 Task: Add the message notification component in the site builder.
Action: Mouse moved to (1180, 90)
Screenshot: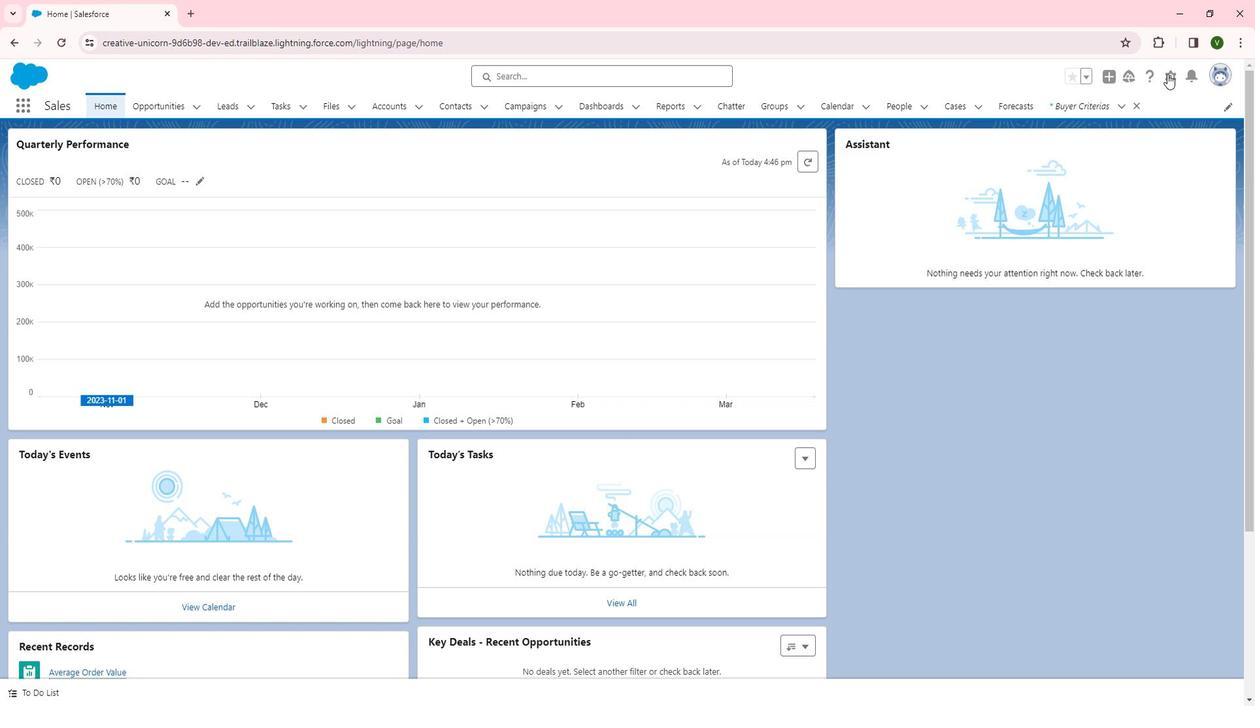 
Action: Mouse pressed left at (1180, 90)
Screenshot: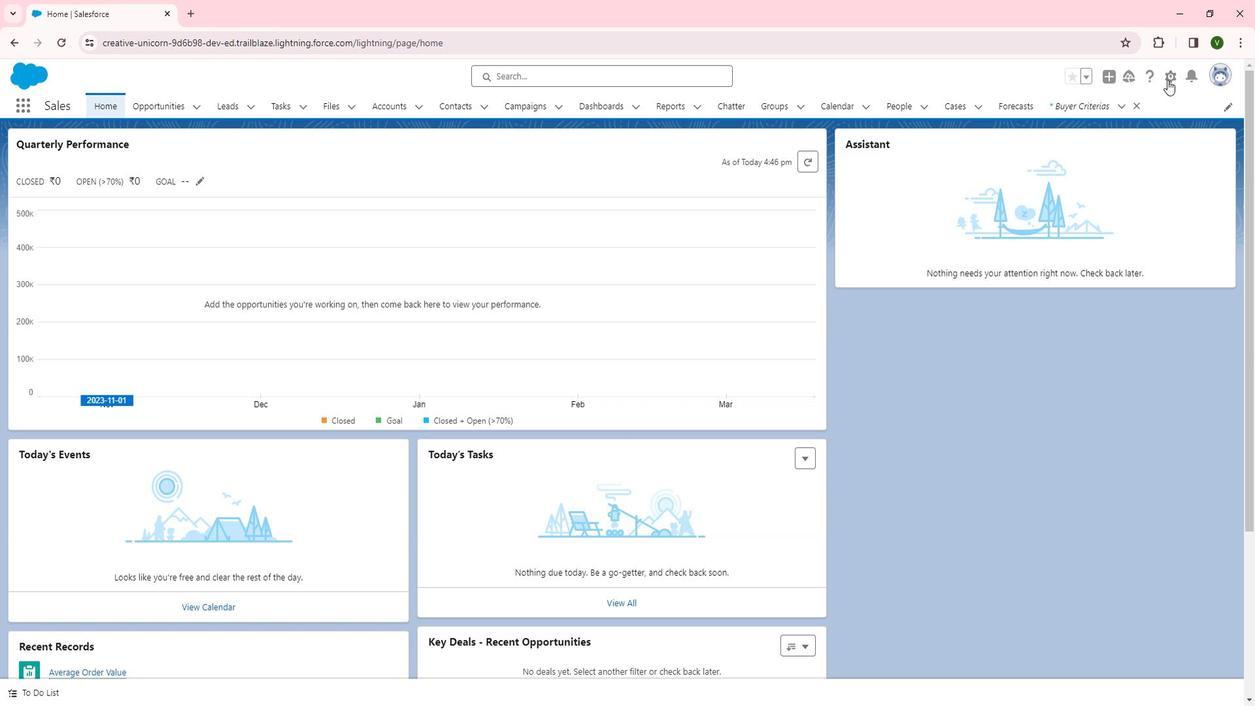 
Action: Mouse moved to (1136, 128)
Screenshot: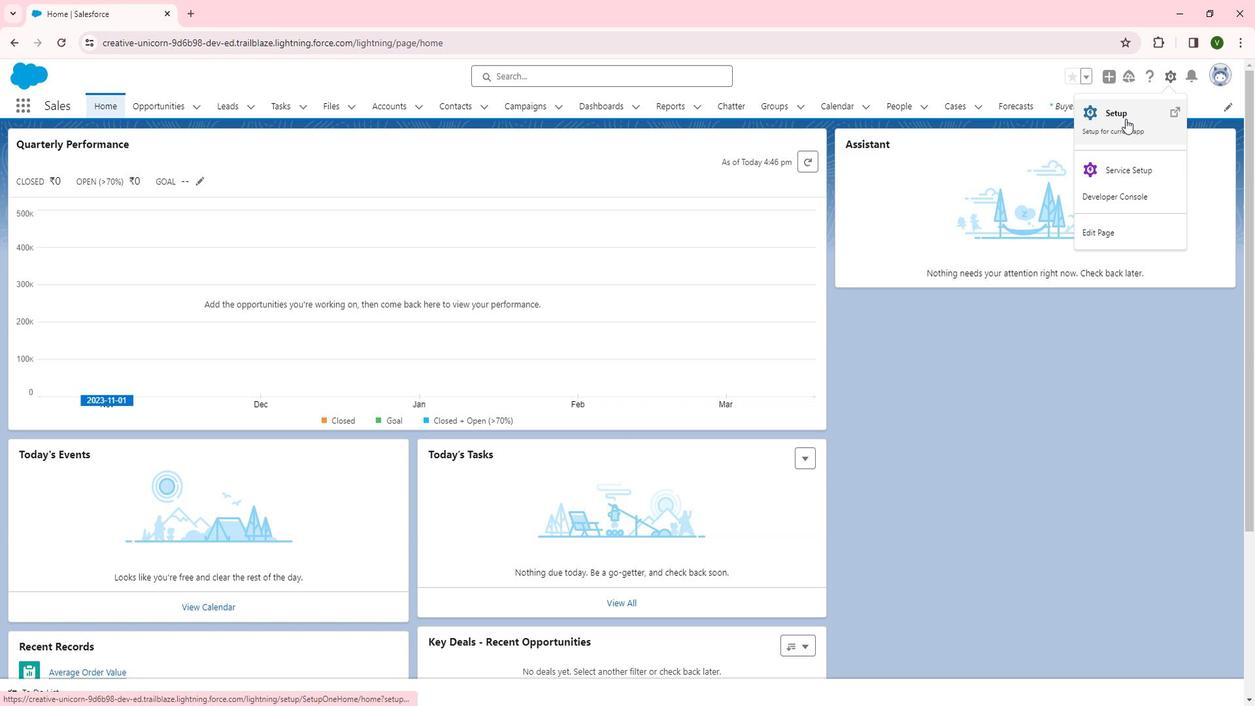 
Action: Mouse pressed left at (1136, 128)
Screenshot: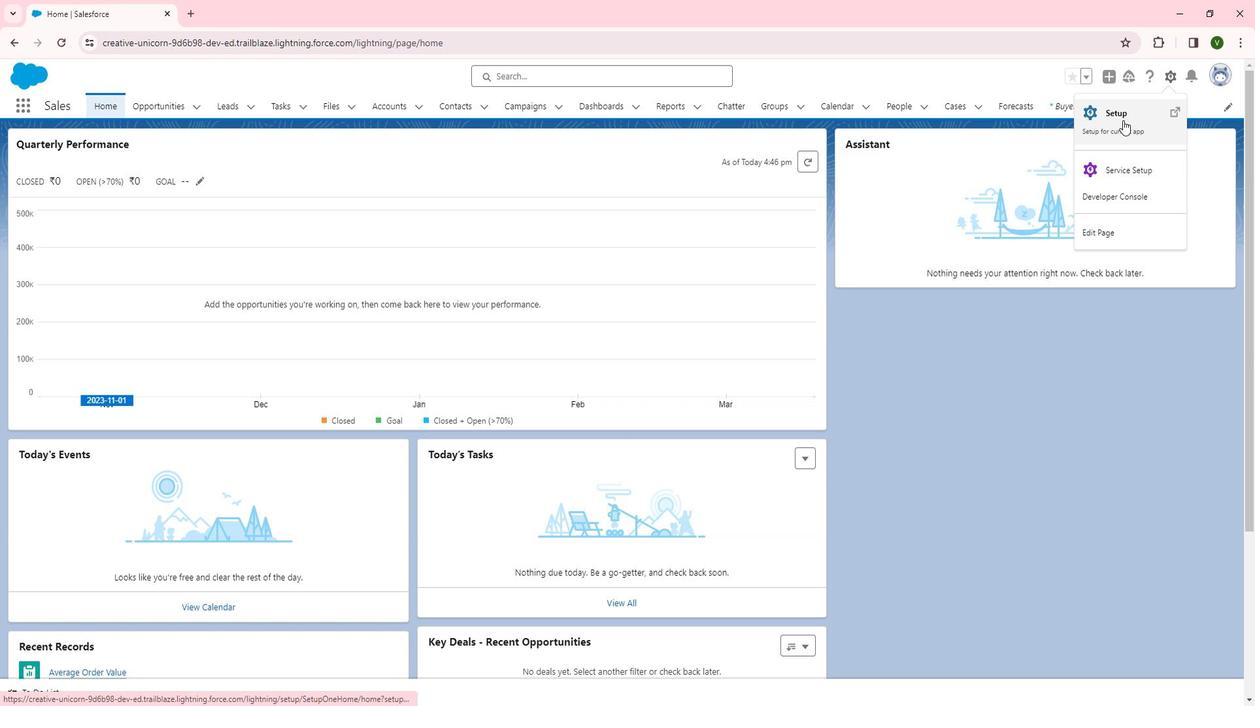 
Action: Mouse moved to (77, 485)
Screenshot: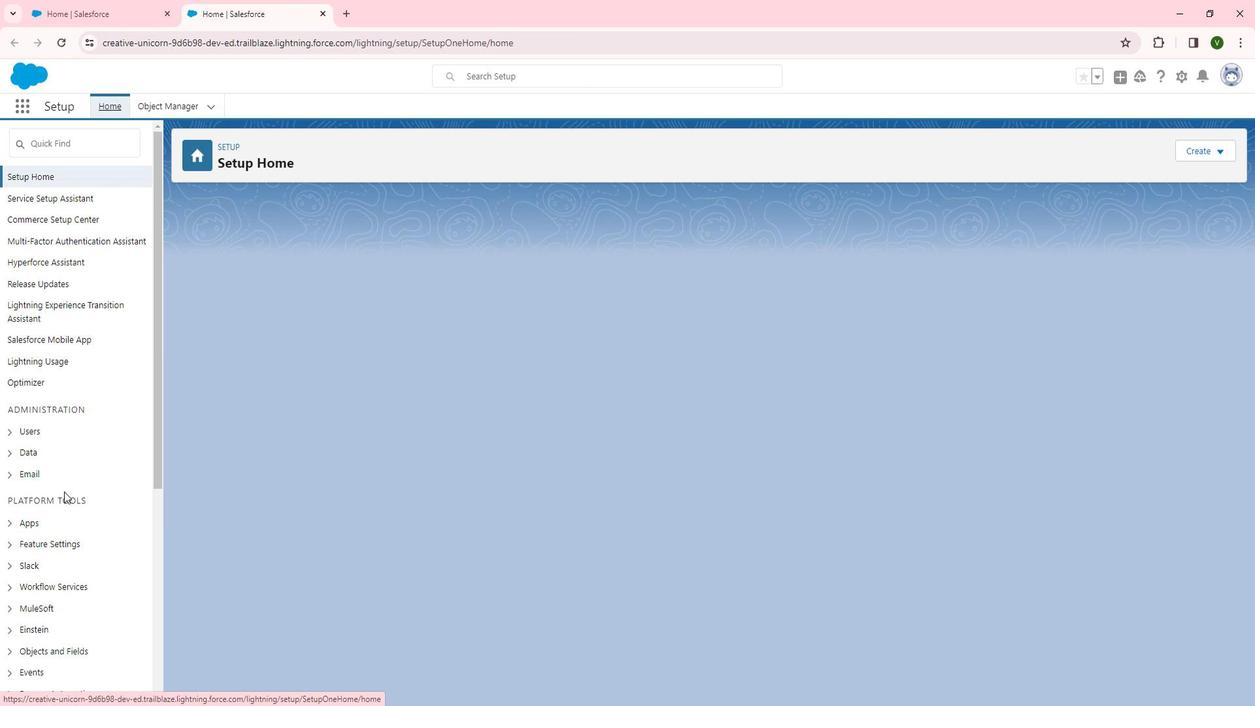 
Action: Mouse scrolled (77, 485) with delta (0, 0)
Screenshot: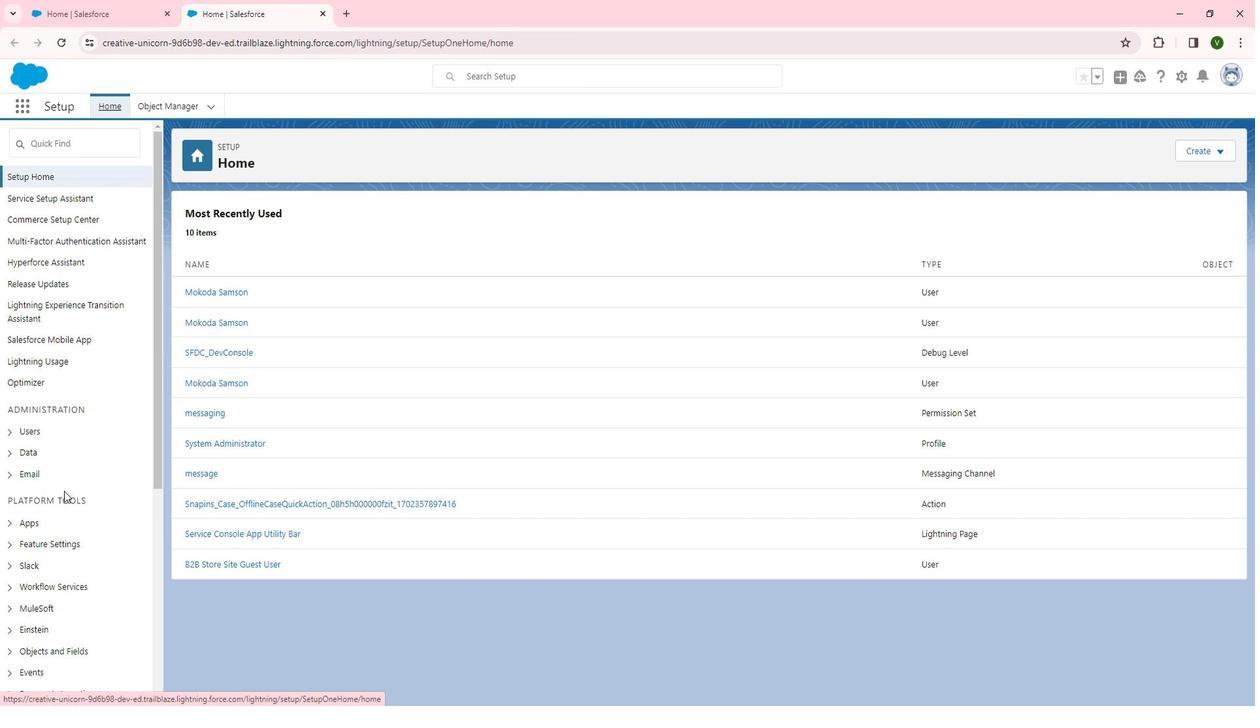
Action: Mouse moved to (71, 470)
Screenshot: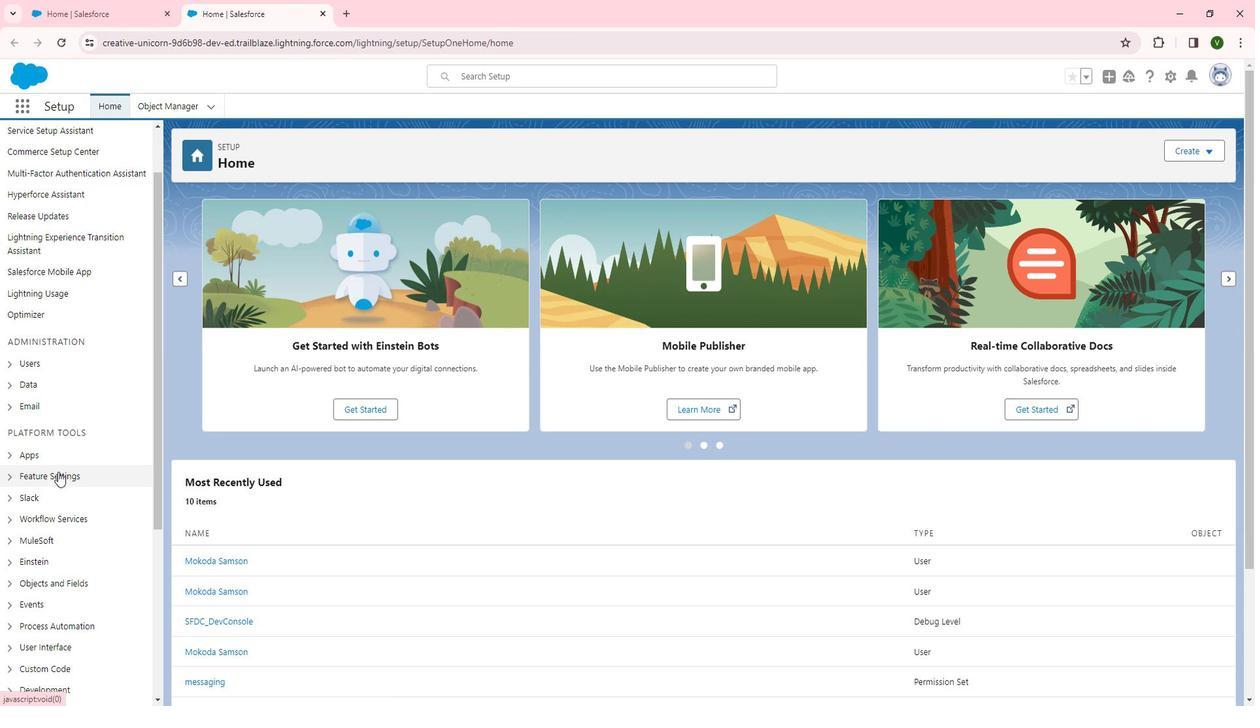 
Action: Mouse pressed left at (71, 470)
Screenshot: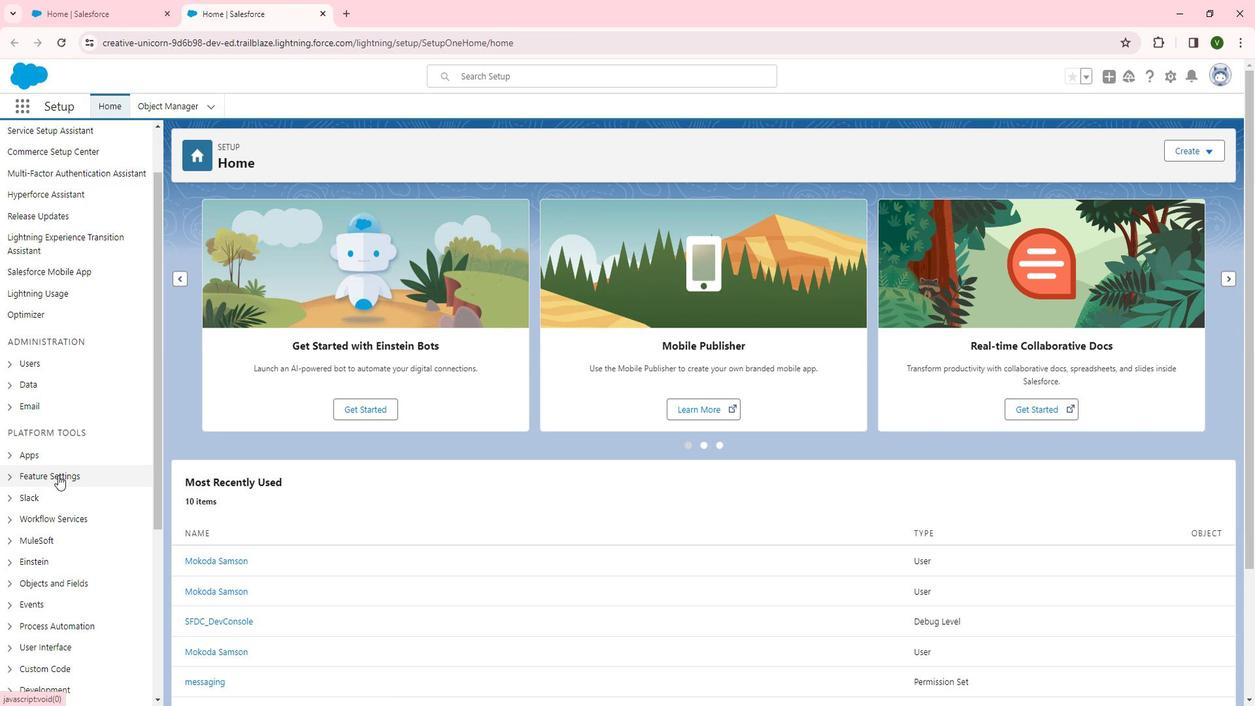 
Action: Mouse scrolled (71, 470) with delta (0, 0)
Screenshot: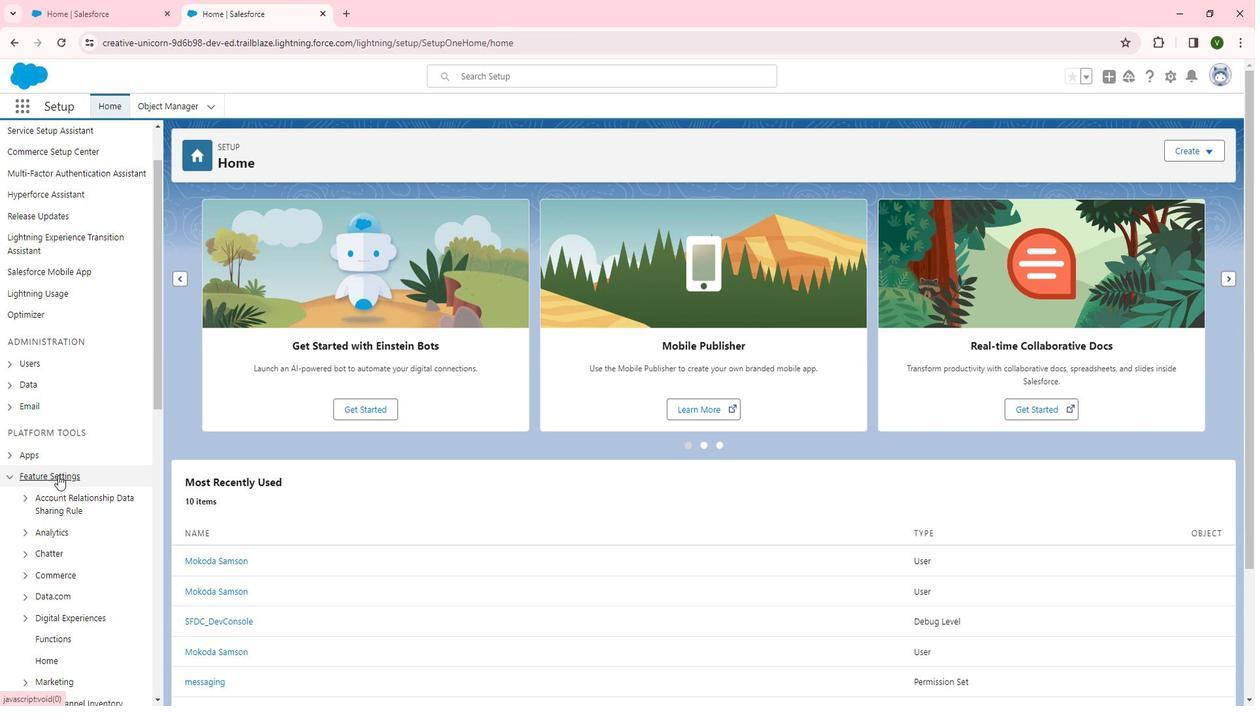 
Action: Mouse moved to (71, 470)
Screenshot: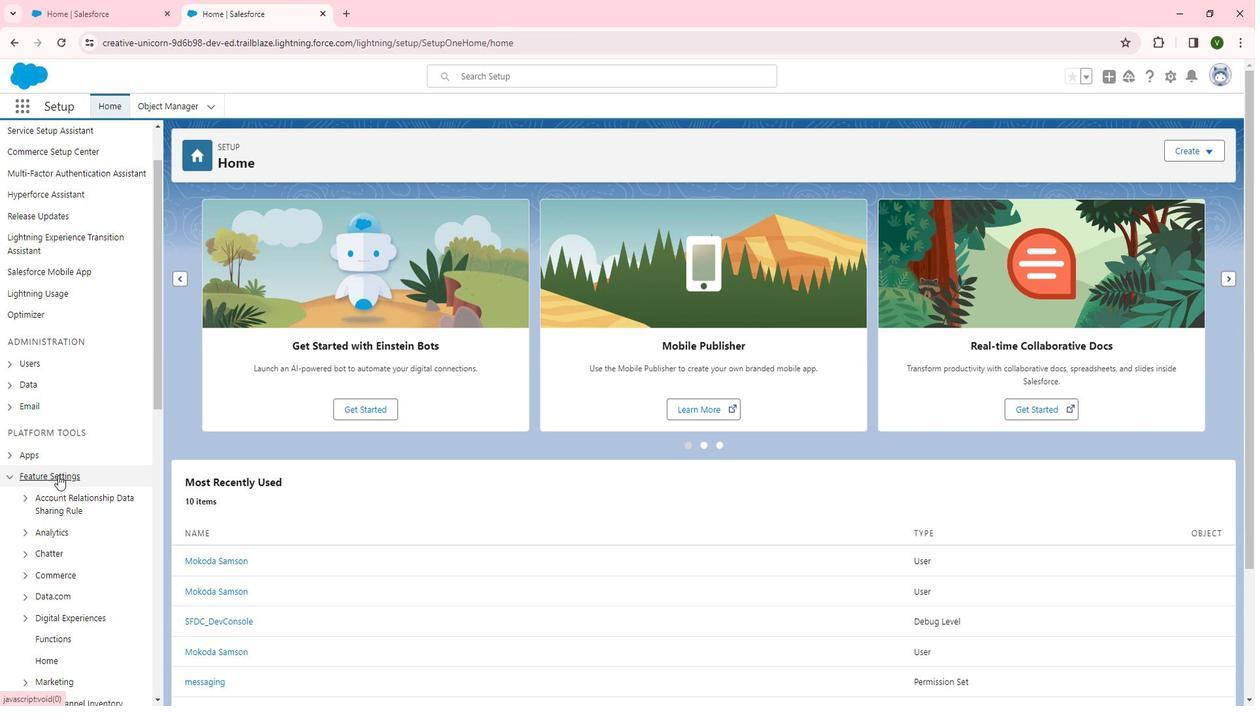 
Action: Mouse scrolled (71, 470) with delta (0, 0)
Screenshot: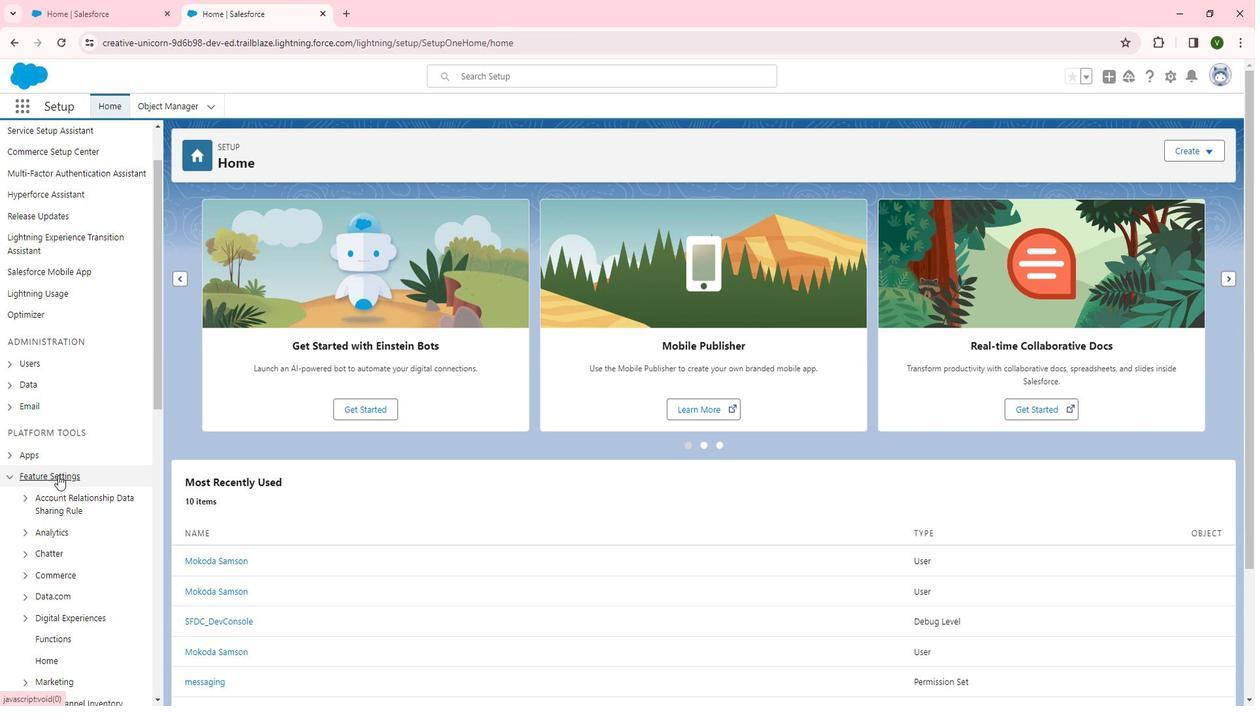 
Action: Mouse moved to (71, 470)
Screenshot: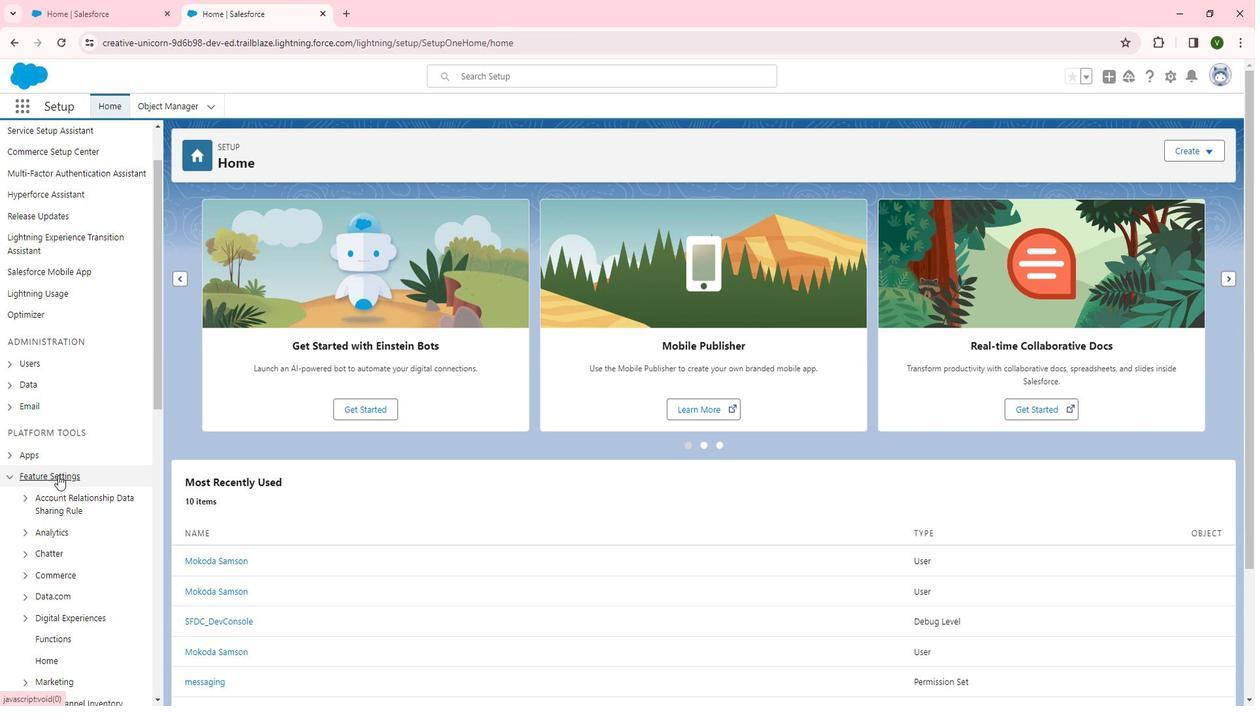 
Action: Mouse scrolled (71, 470) with delta (0, 0)
Screenshot: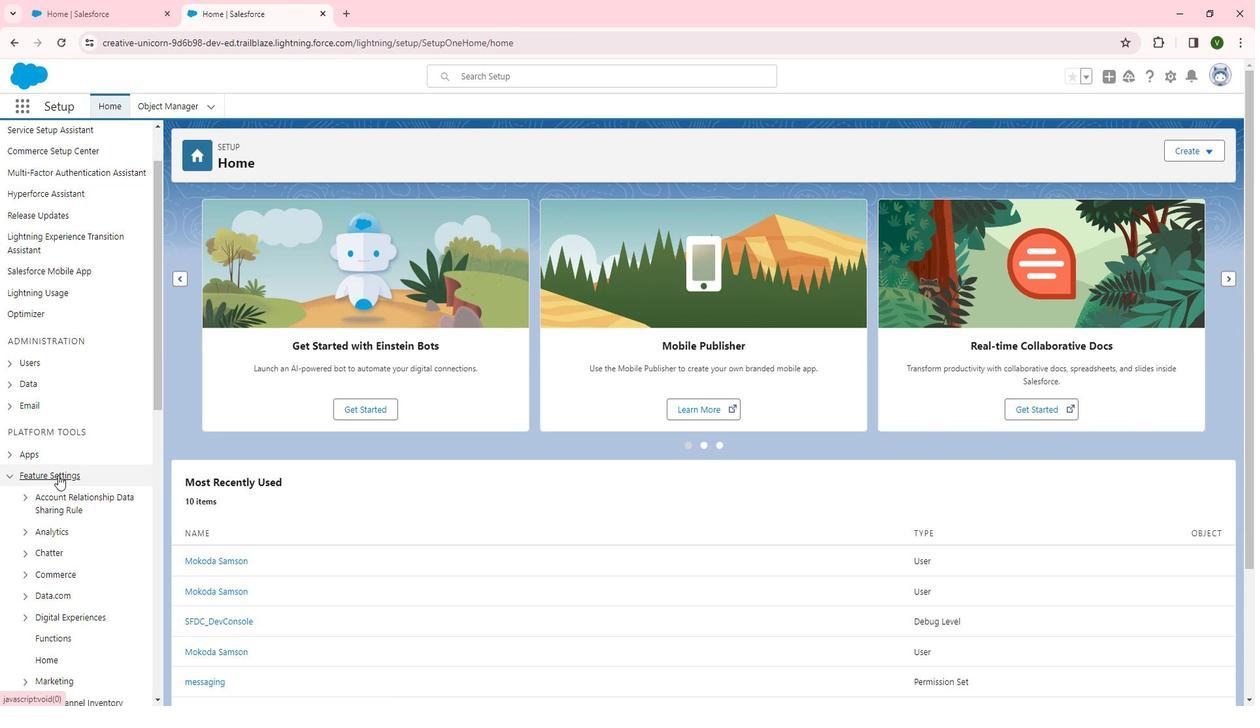 
Action: Mouse moved to (104, 407)
Screenshot: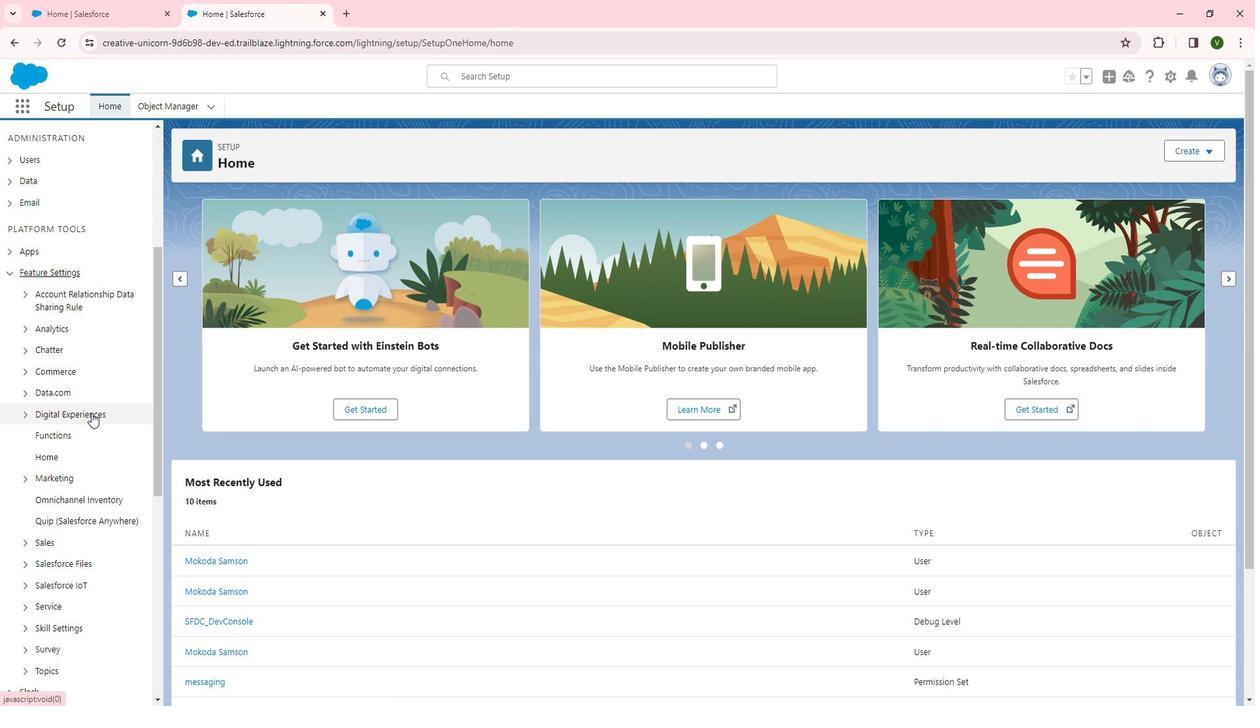 
Action: Mouse pressed left at (104, 407)
Screenshot: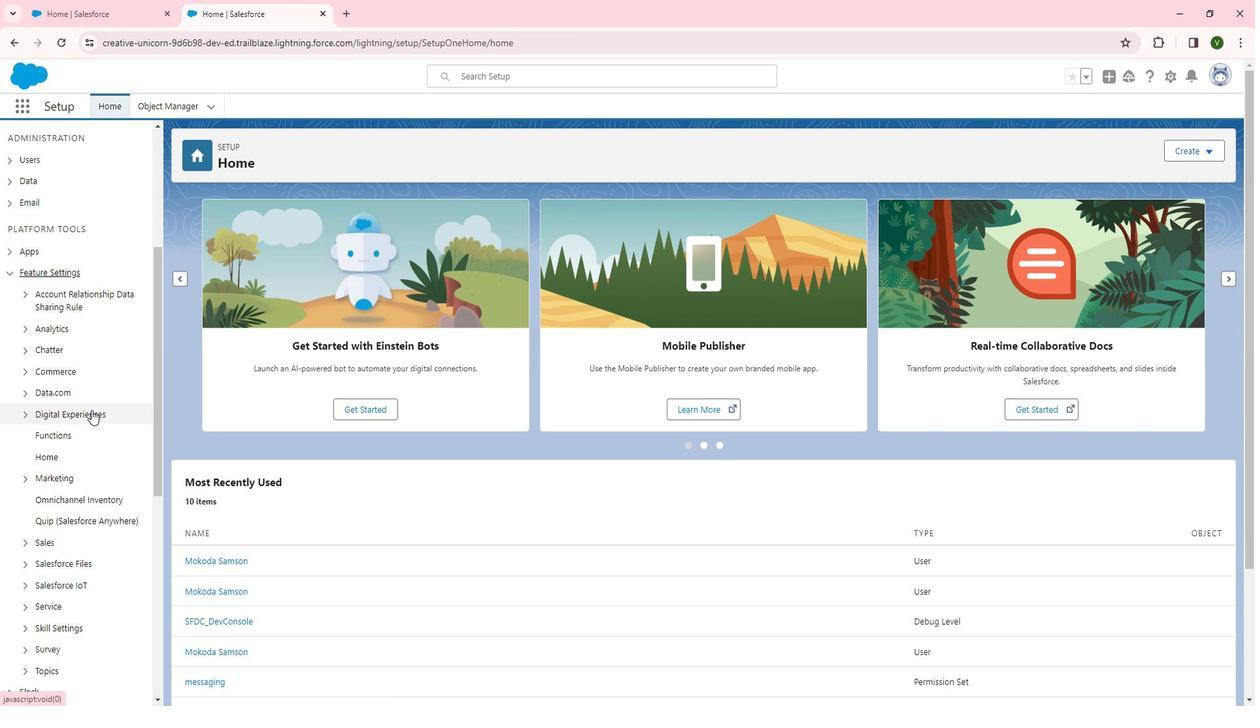 
Action: Mouse scrolled (104, 407) with delta (0, 0)
Screenshot: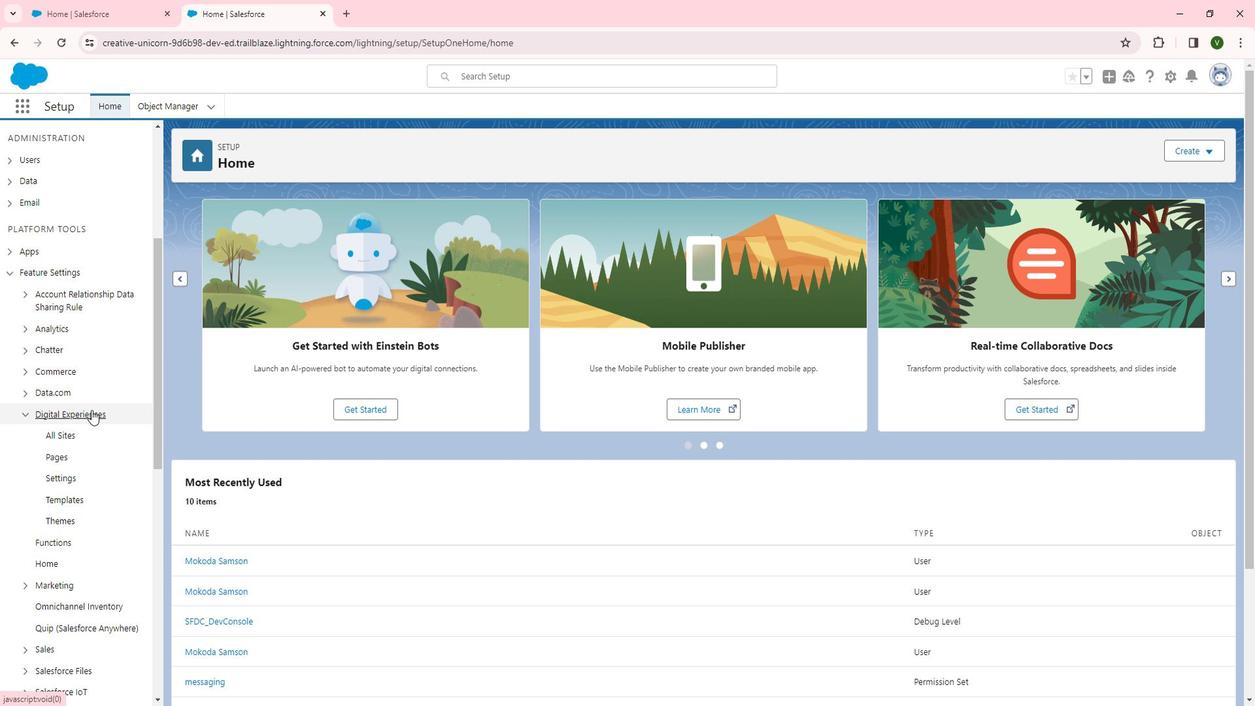 
Action: Mouse moved to (84, 370)
Screenshot: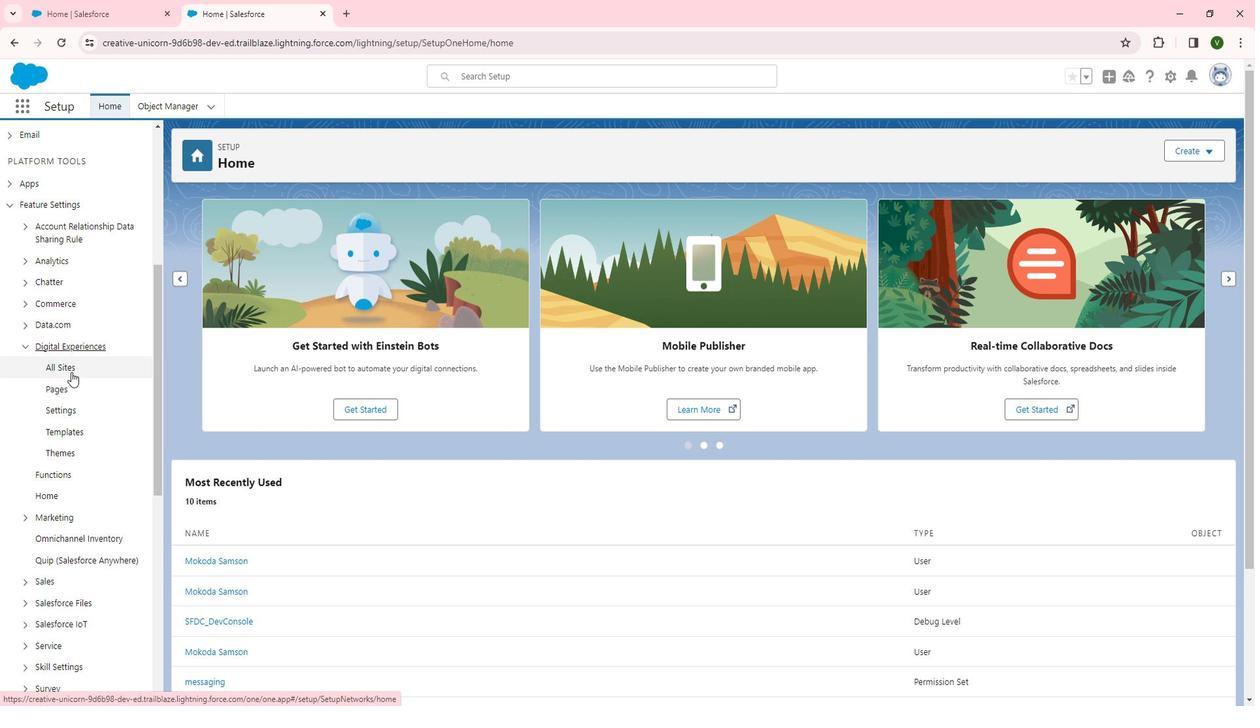 
Action: Mouse pressed left at (84, 370)
Screenshot: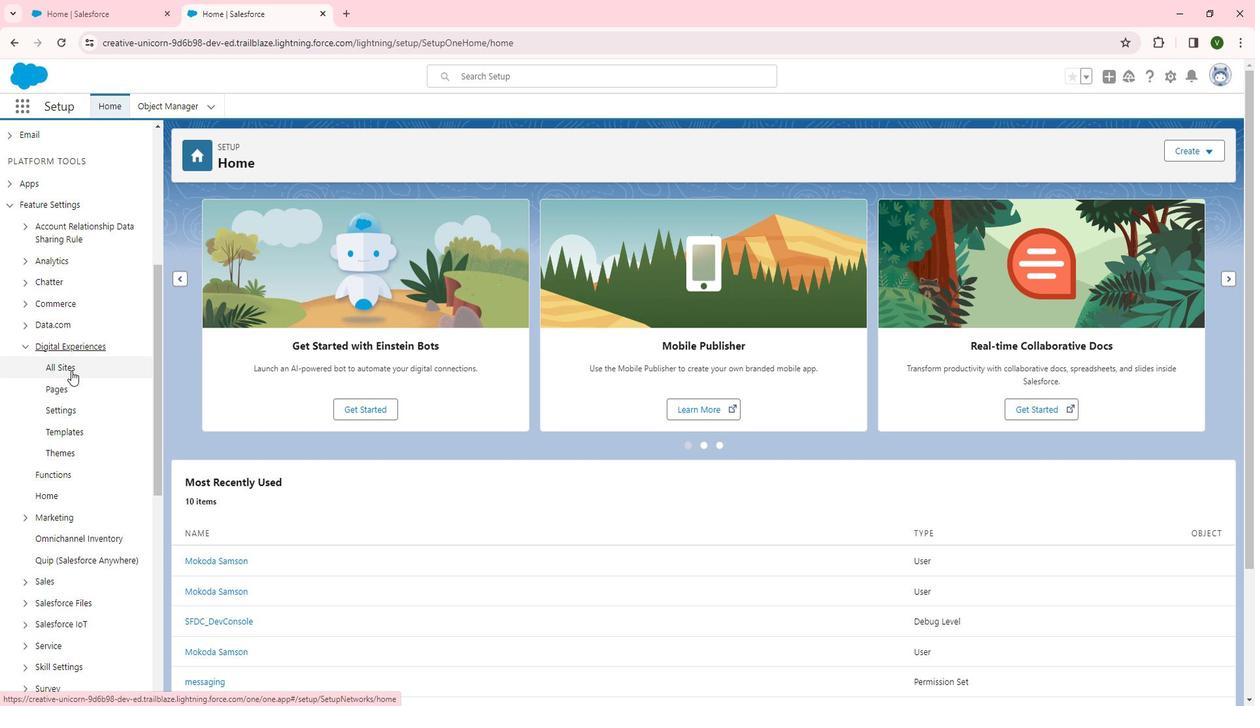 
Action: Mouse moved to (213, 390)
Screenshot: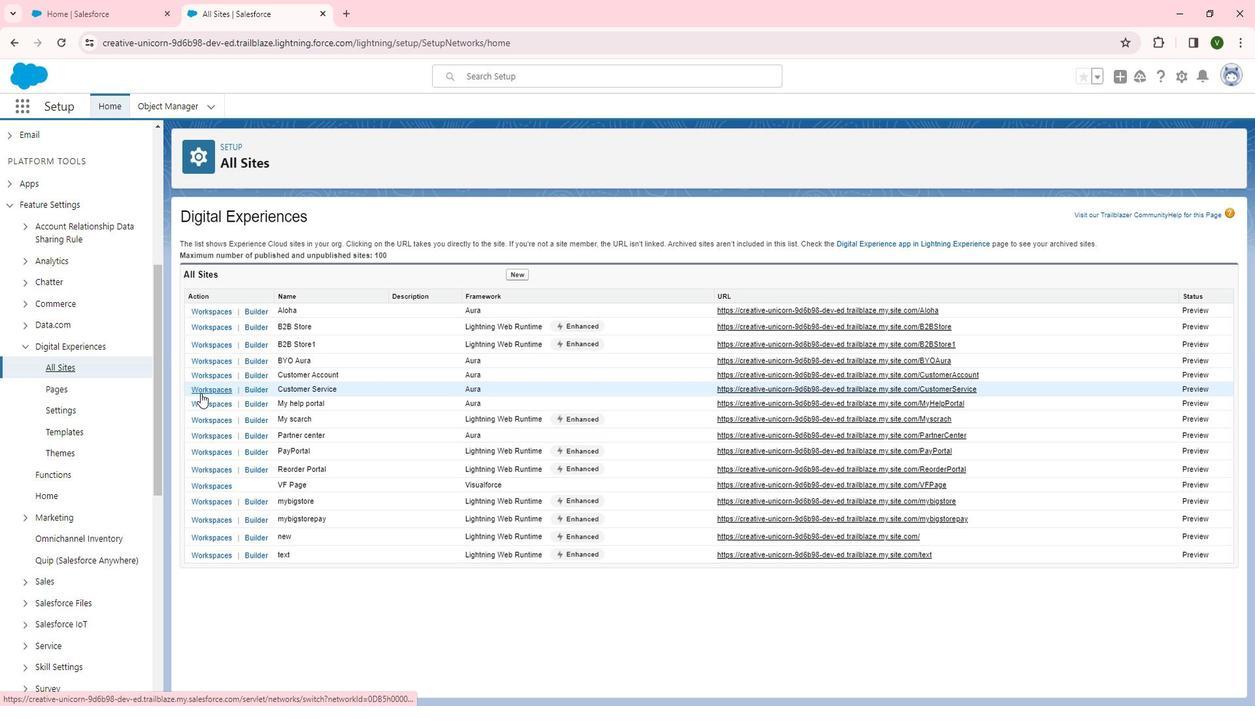 
Action: Mouse pressed left at (213, 390)
Screenshot: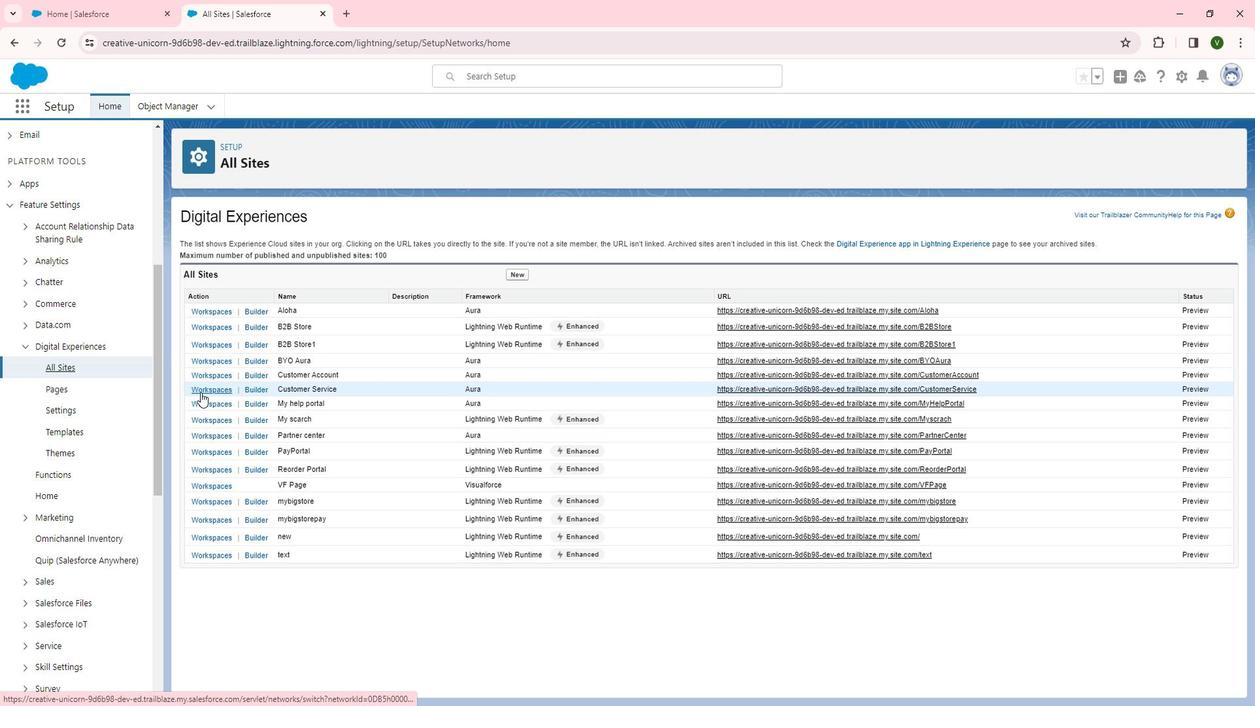 
Action: Mouse moved to (211, 309)
Screenshot: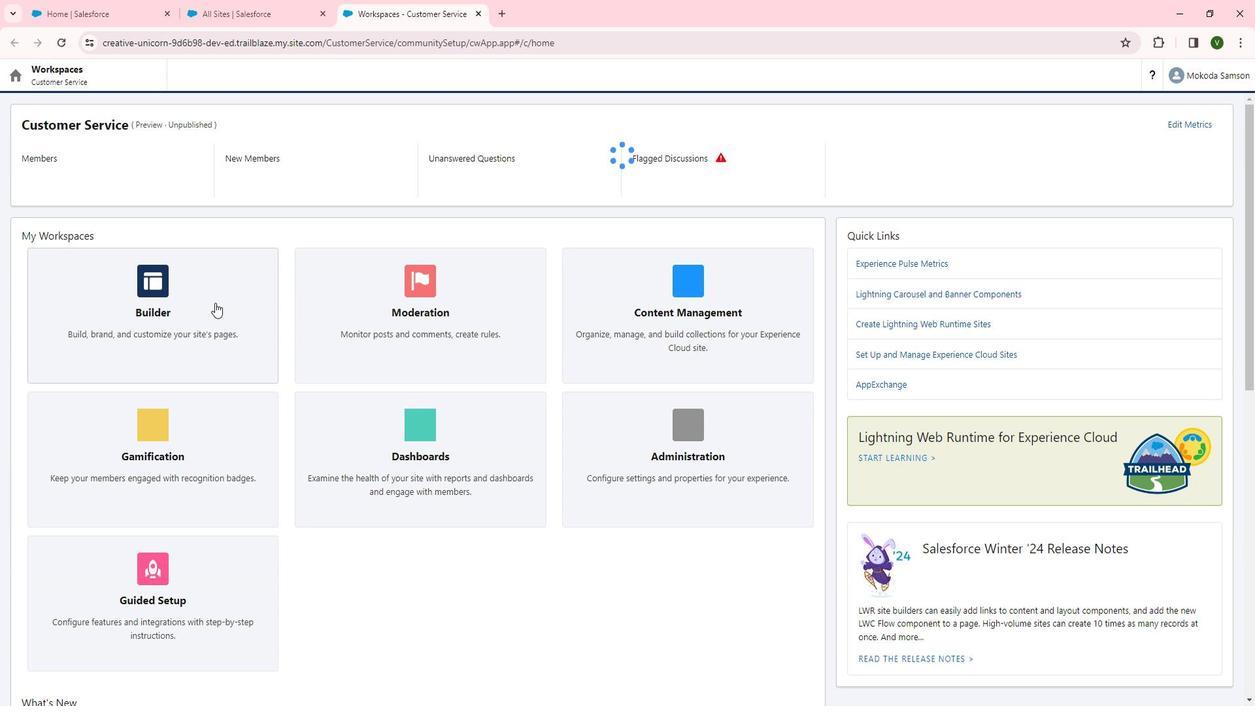 
Action: Mouse pressed left at (211, 309)
Screenshot: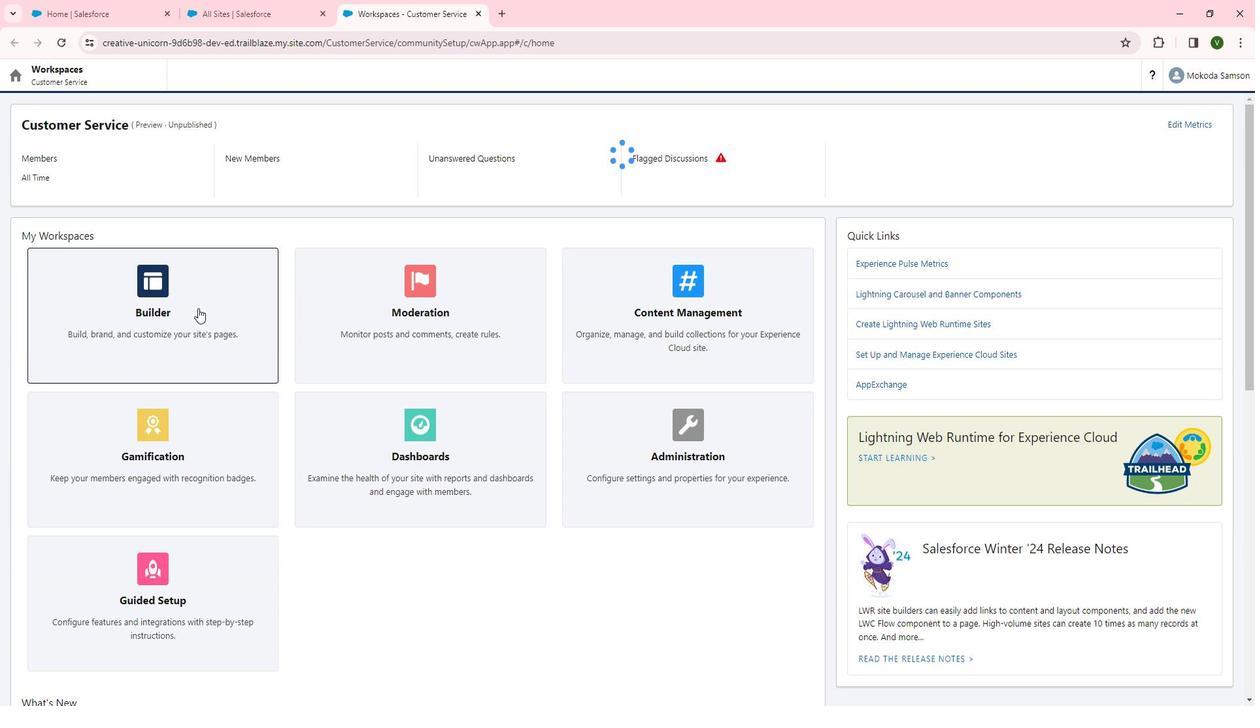 
Action: Mouse moved to (28, 126)
Screenshot: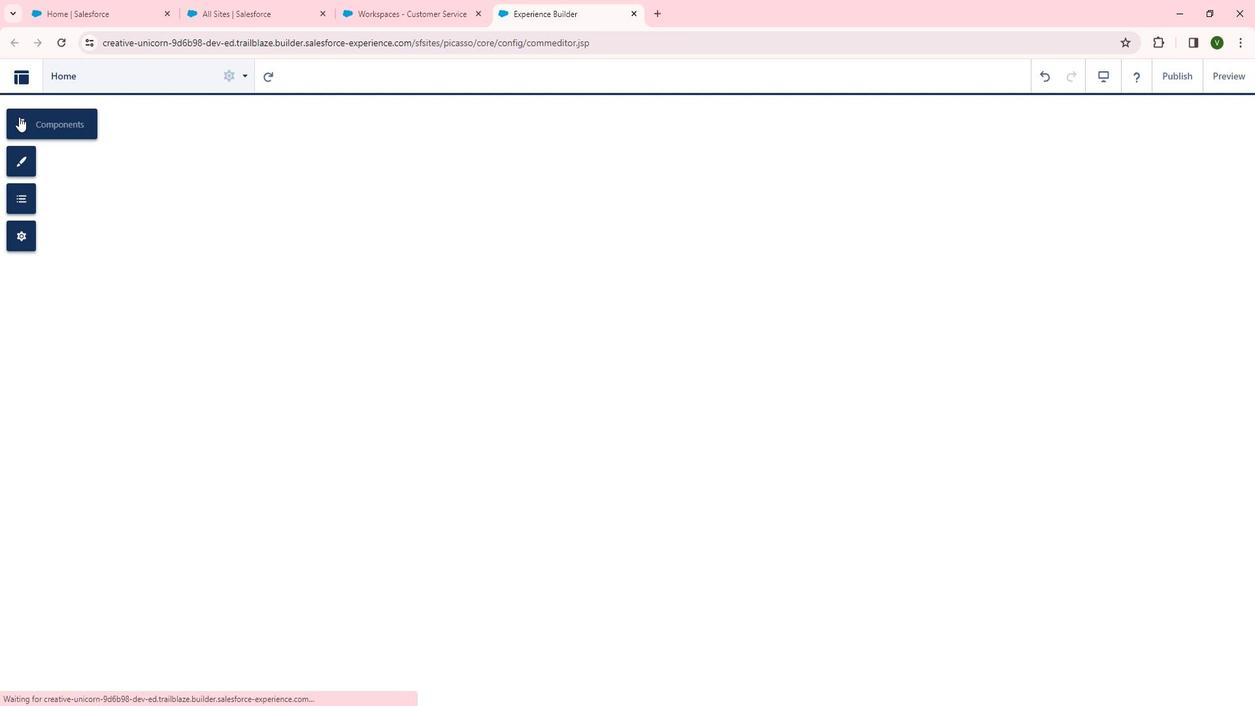 
Action: Mouse pressed left at (28, 126)
Screenshot: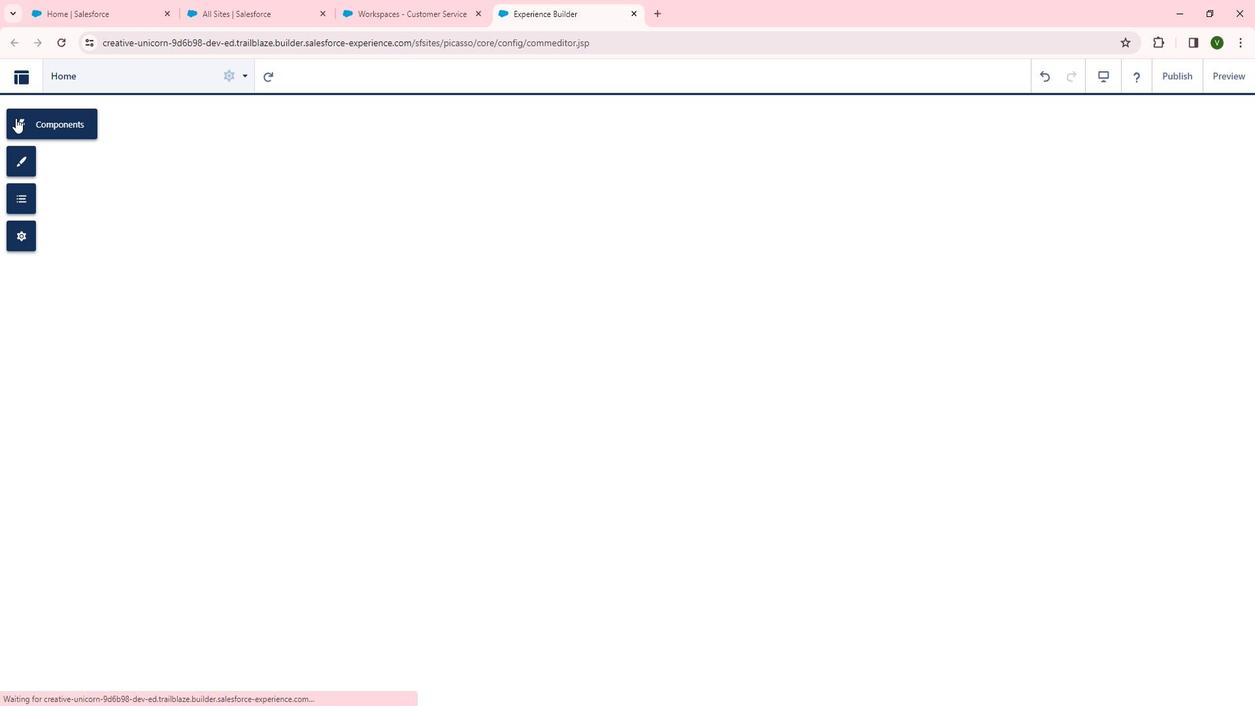 
Action: Mouse moved to (358, 398)
Screenshot: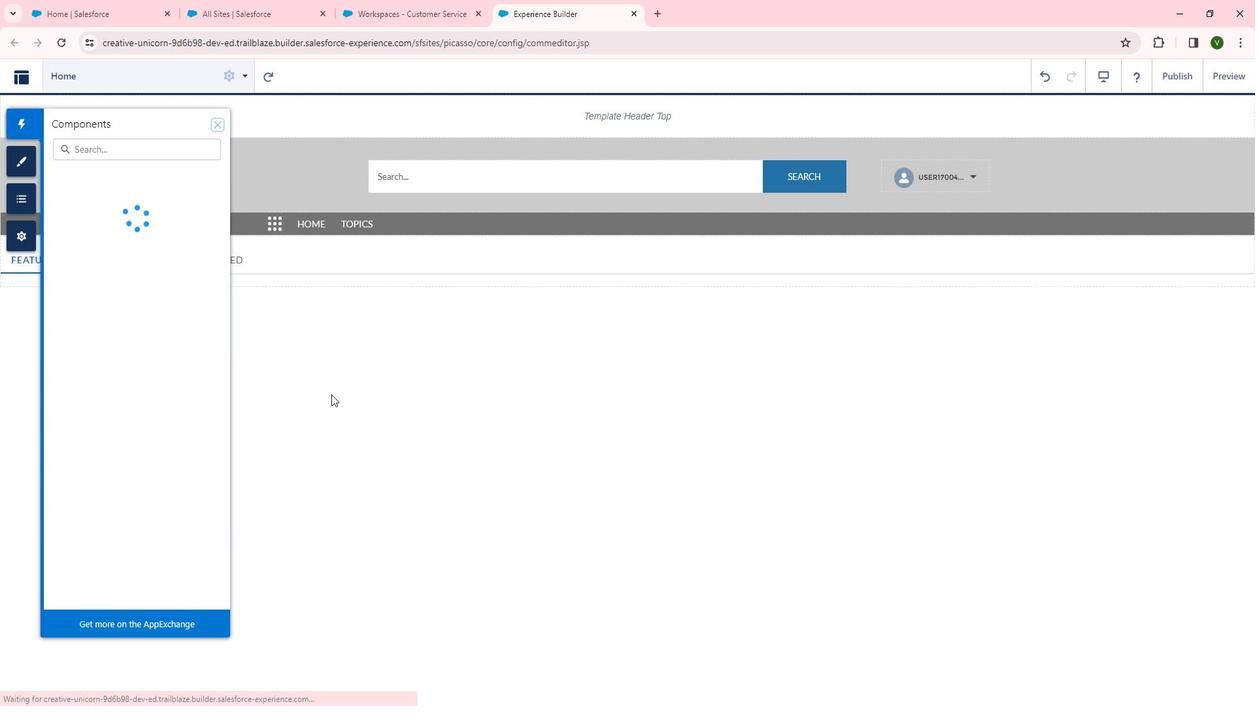 
Action: Mouse scrolled (358, 398) with delta (0, 0)
Screenshot: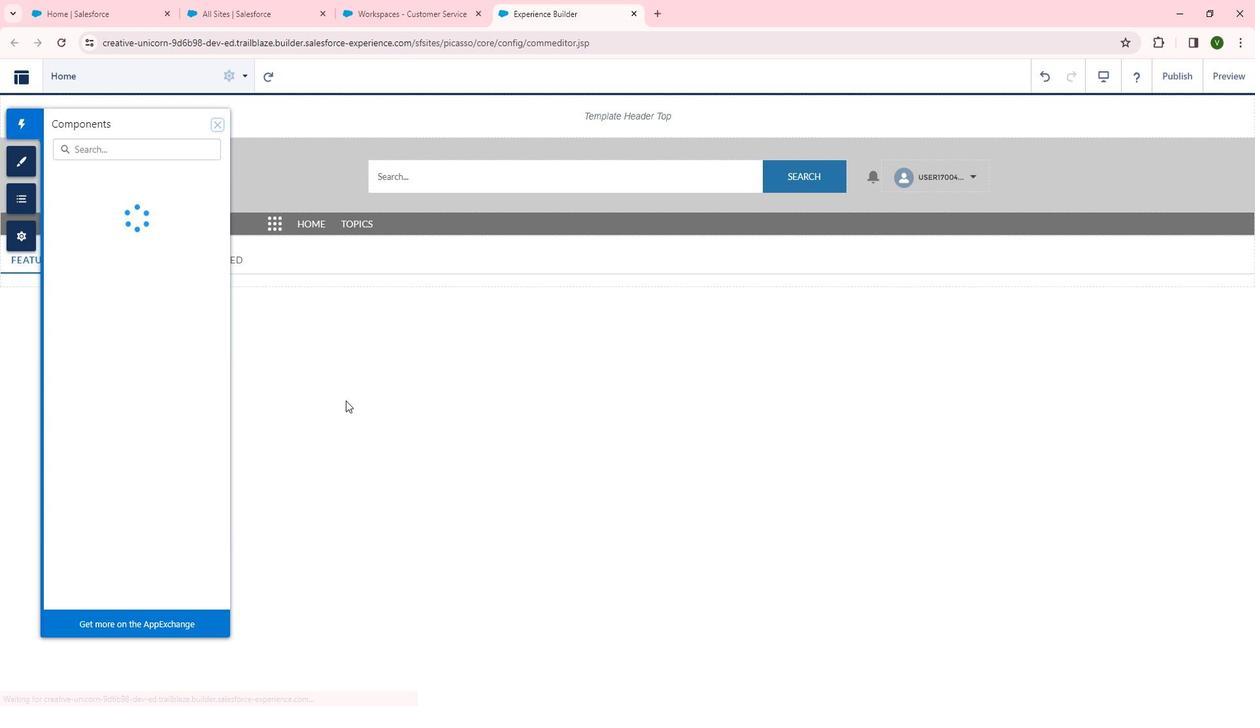 
Action: Mouse scrolled (358, 398) with delta (0, 0)
Screenshot: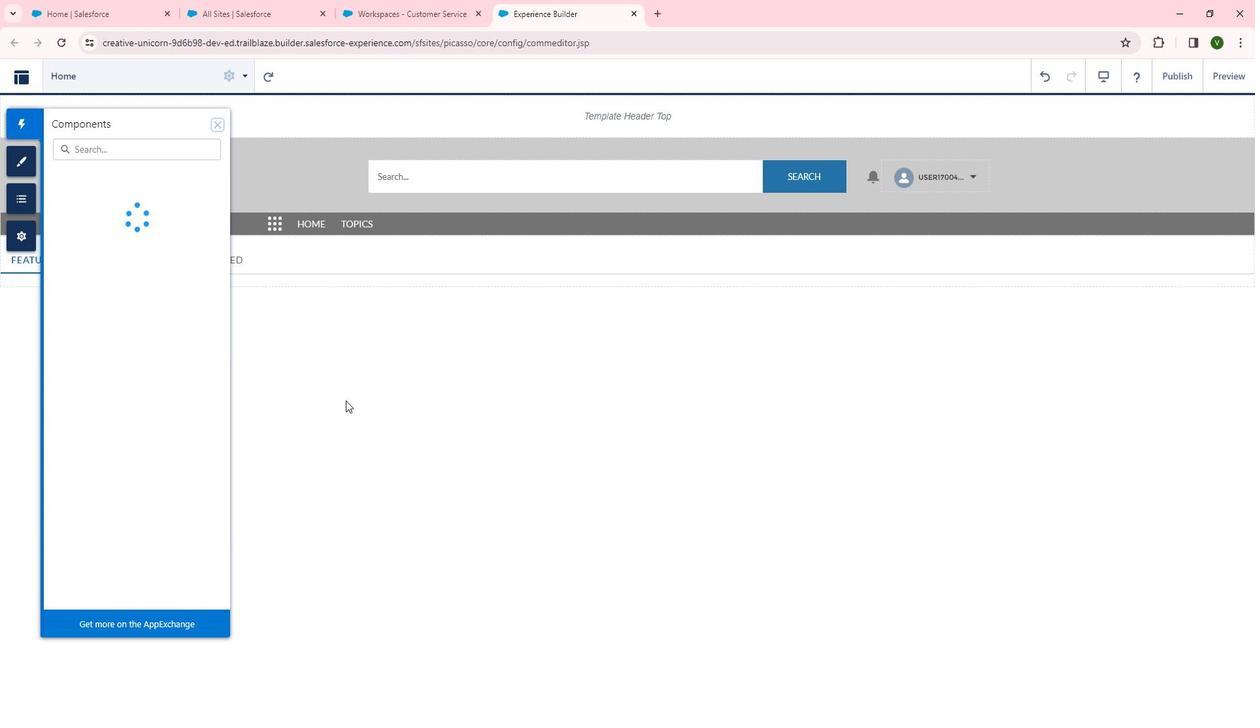 
Action: Mouse scrolled (358, 398) with delta (0, 0)
Screenshot: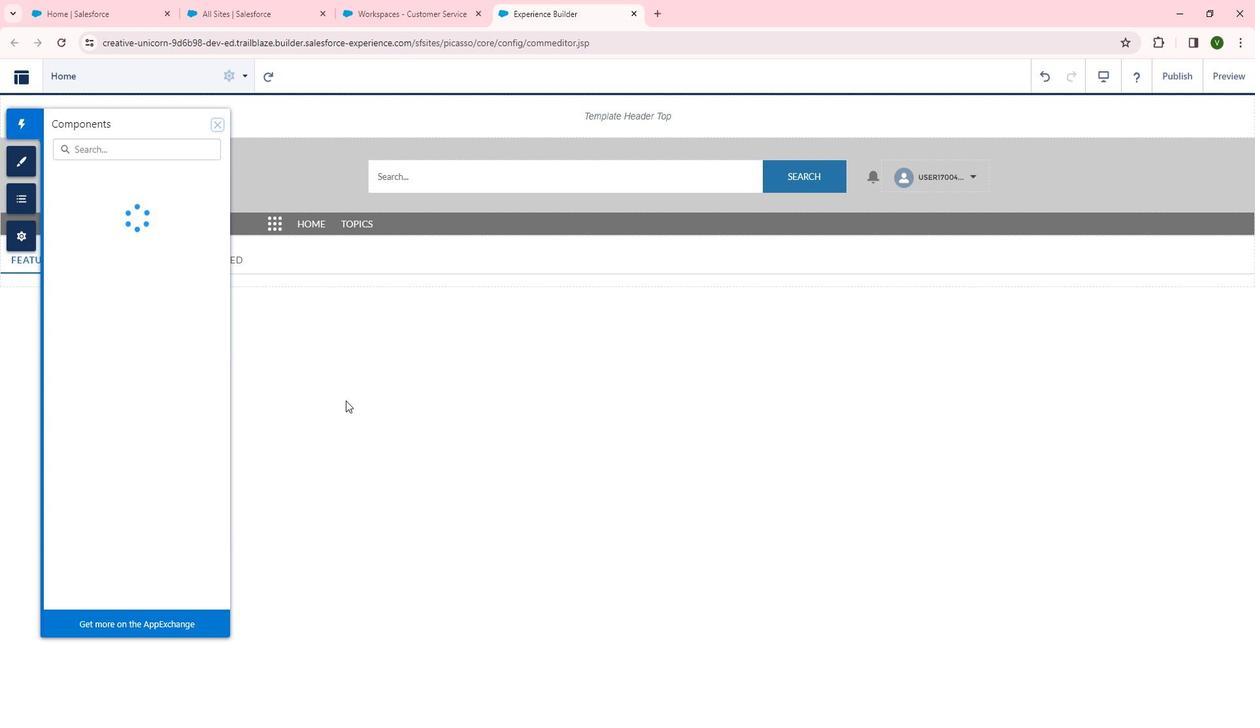 
Action: Mouse scrolled (358, 398) with delta (0, 0)
Screenshot: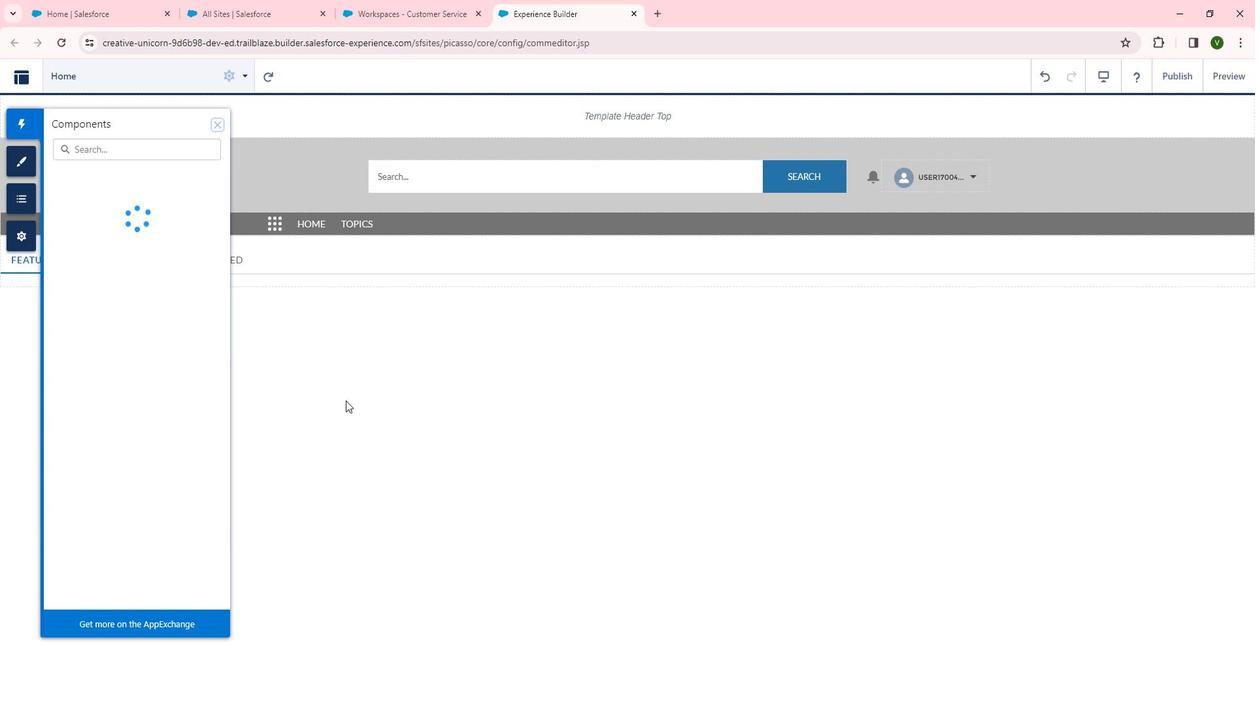 
Action: Mouse moved to (200, 390)
Screenshot: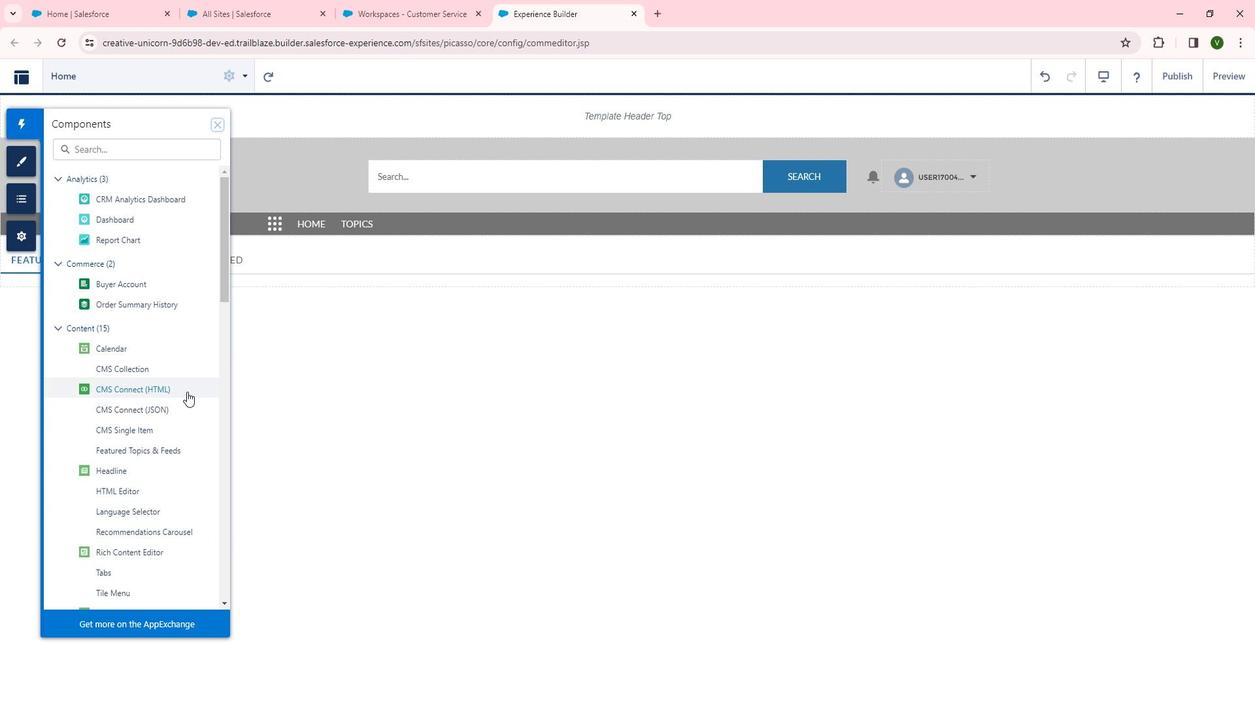 
Action: Mouse scrolled (200, 389) with delta (0, 0)
Screenshot: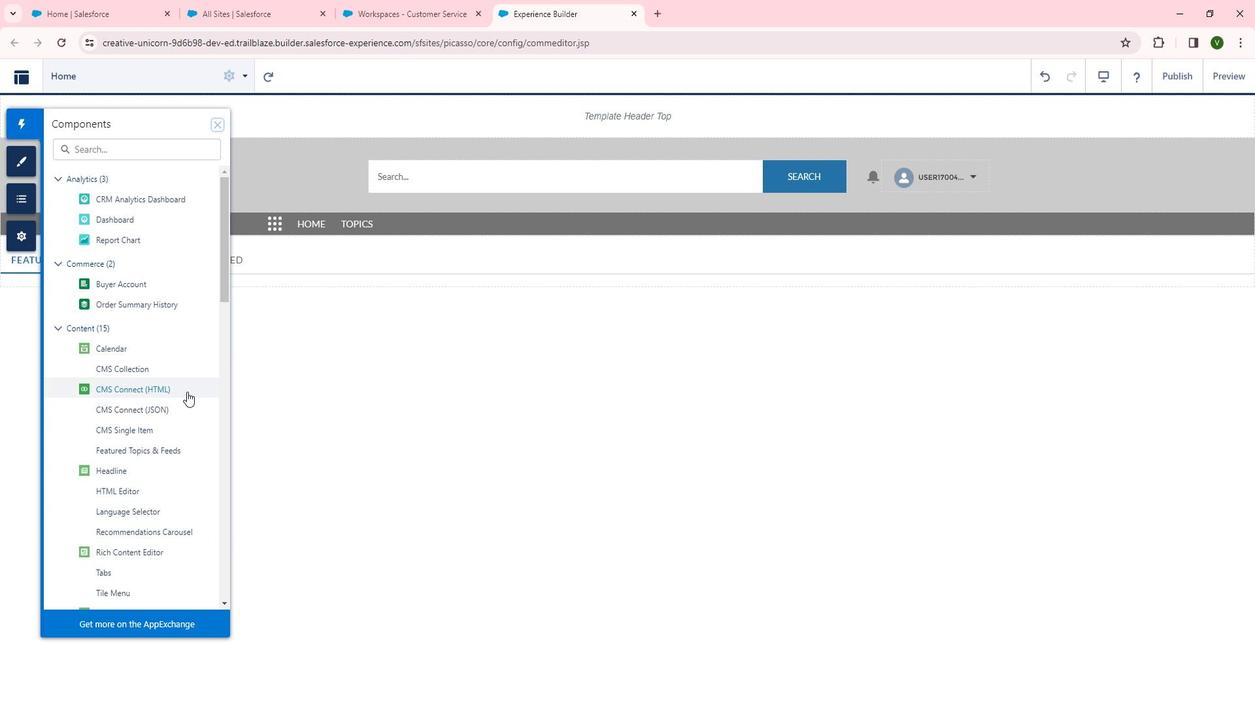 
Action: Mouse scrolled (200, 389) with delta (0, 0)
Screenshot: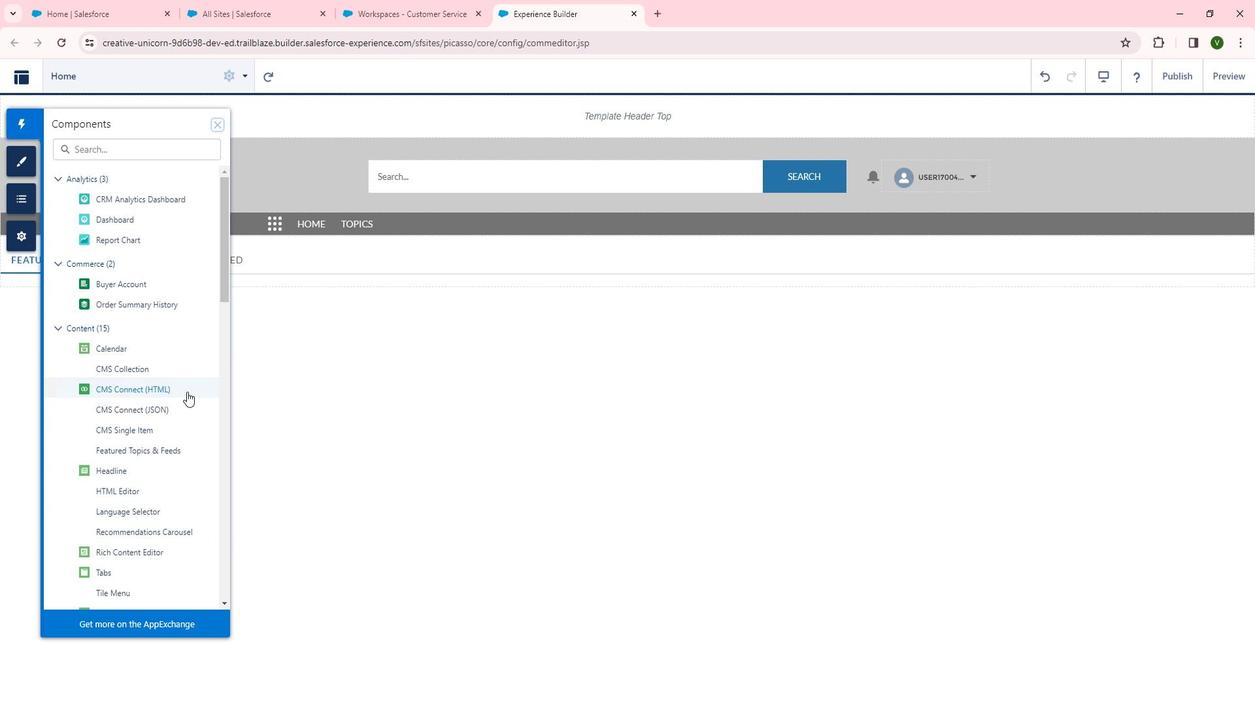 
Action: Mouse scrolled (200, 389) with delta (0, 0)
Screenshot: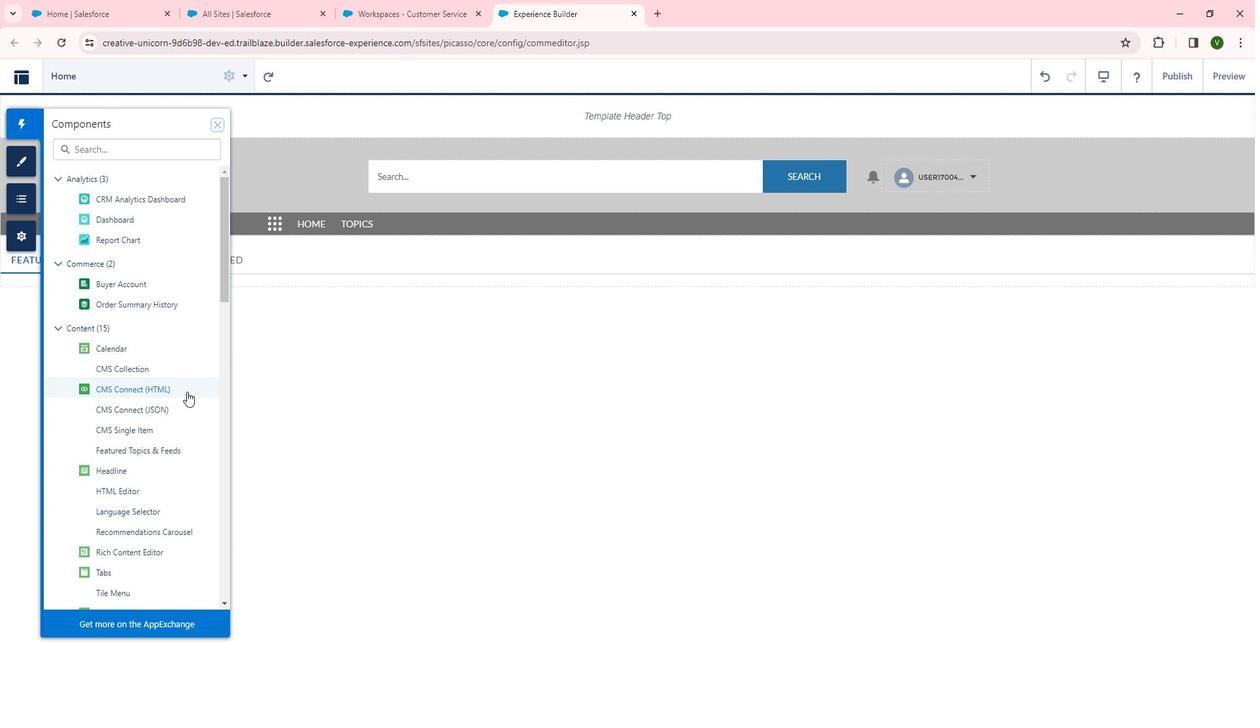 
Action: Mouse scrolled (200, 389) with delta (0, 0)
Screenshot: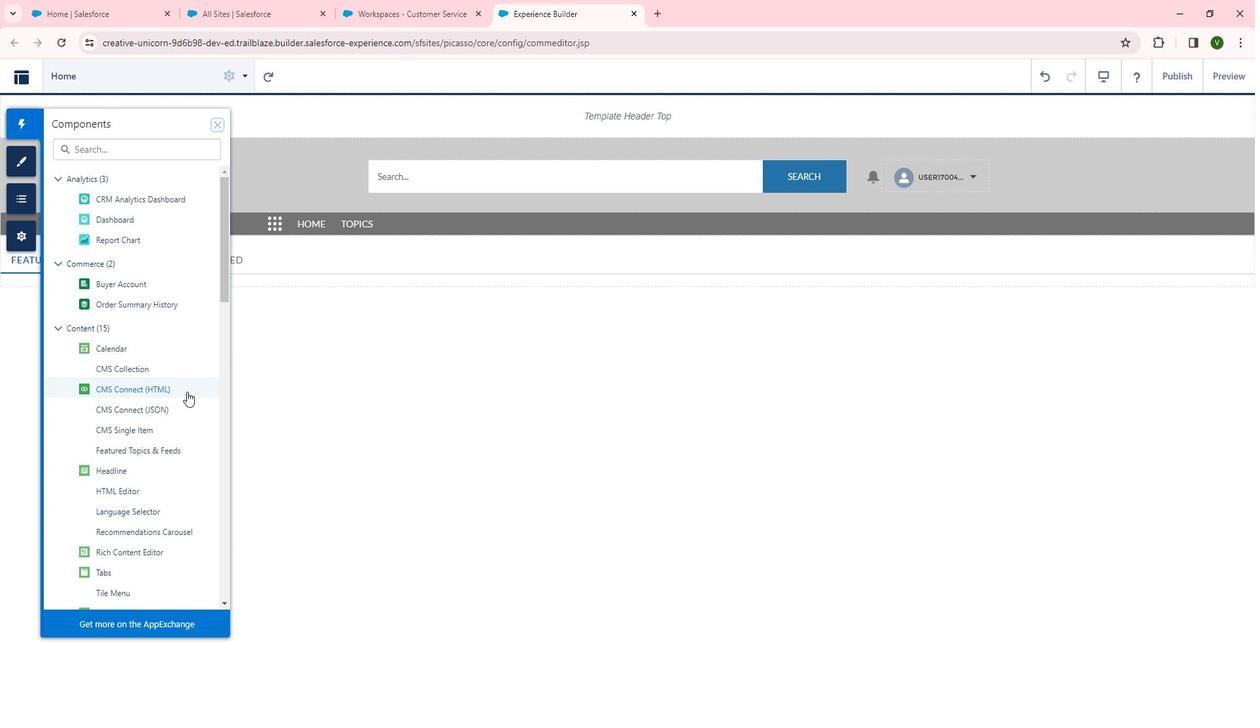 
Action: Mouse moved to (345, 406)
Screenshot: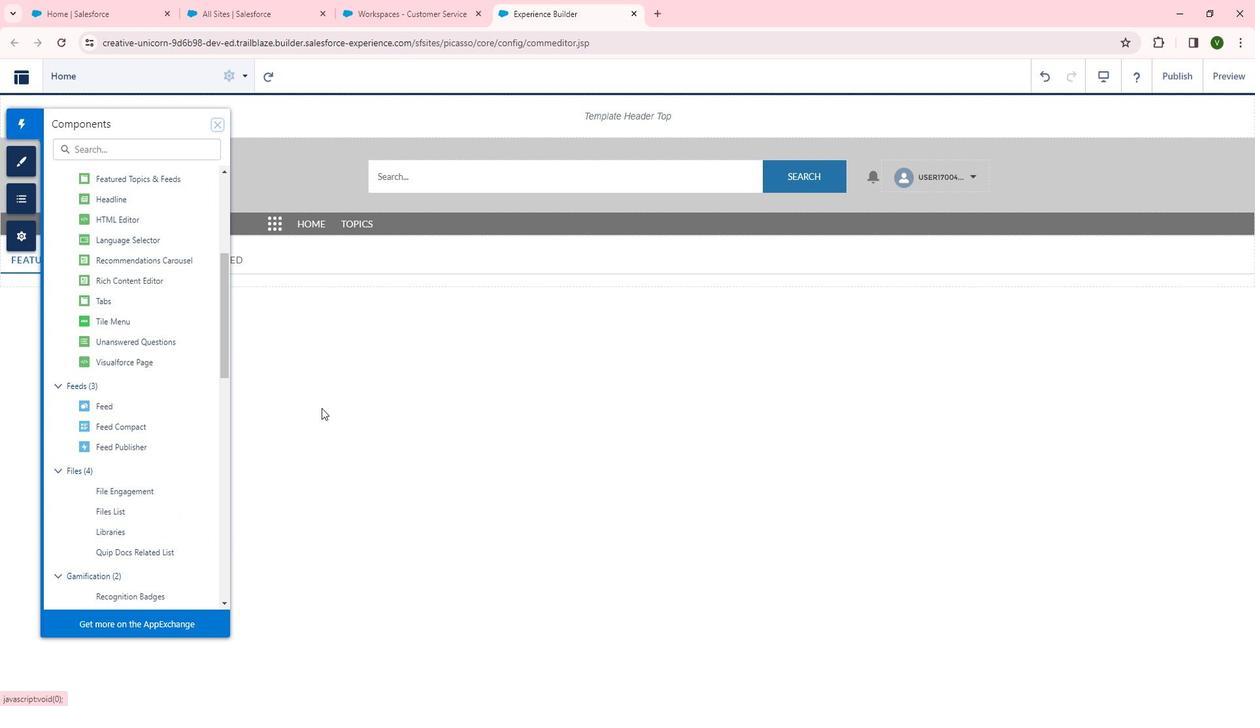 
Action: Mouse scrolled (345, 405) with delta (0, 0)
Screenshot: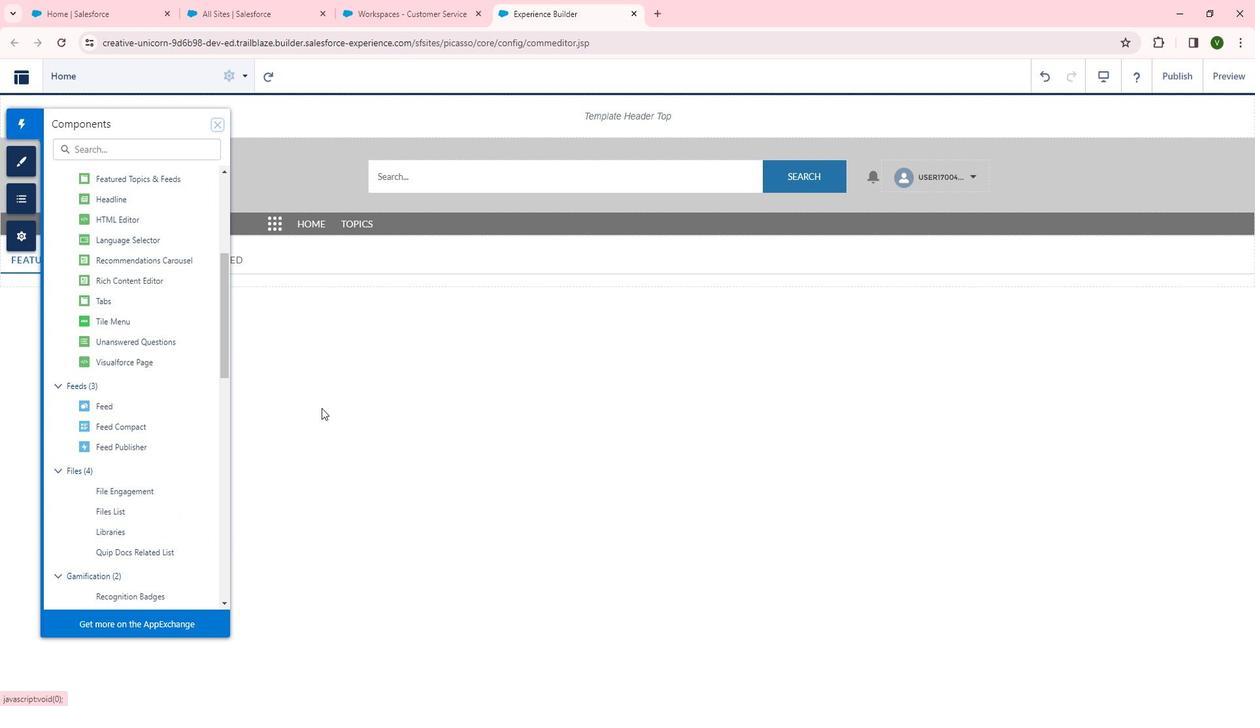
Action: Mouse moved to (348, 405)
Screenshot: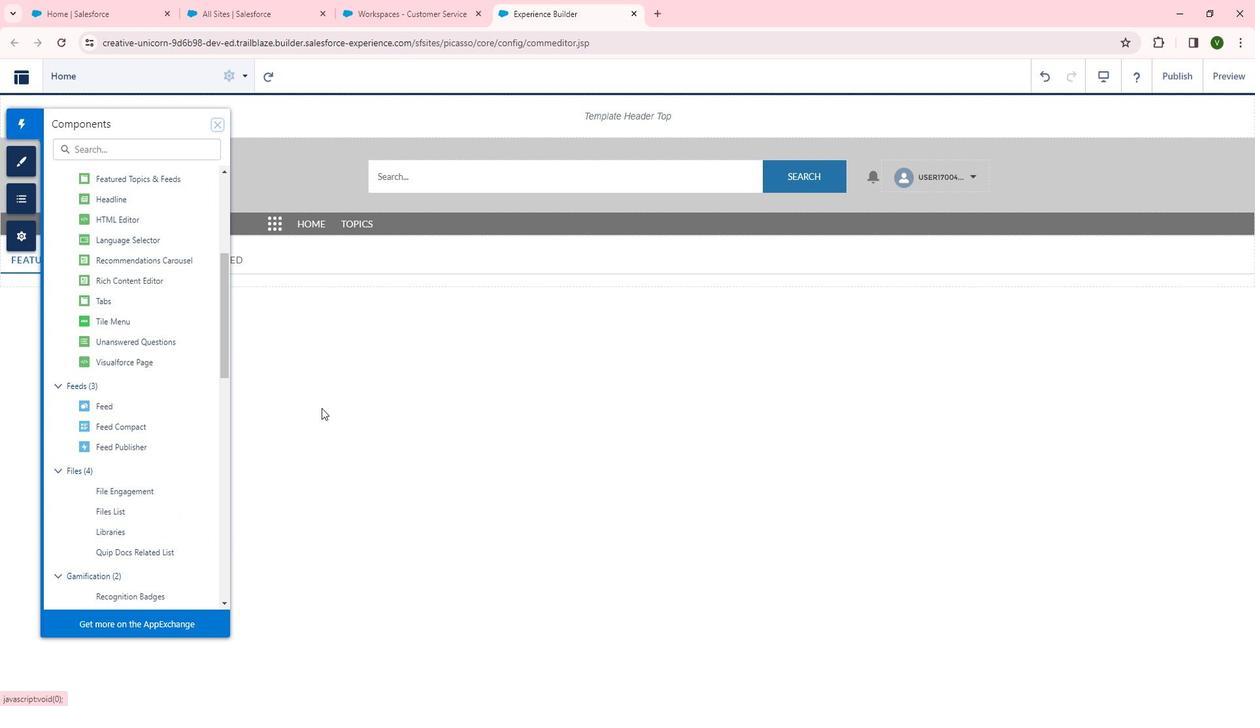 
Action: Mouse scrolled (348, 404) with delta (0, 0)
Screenshot: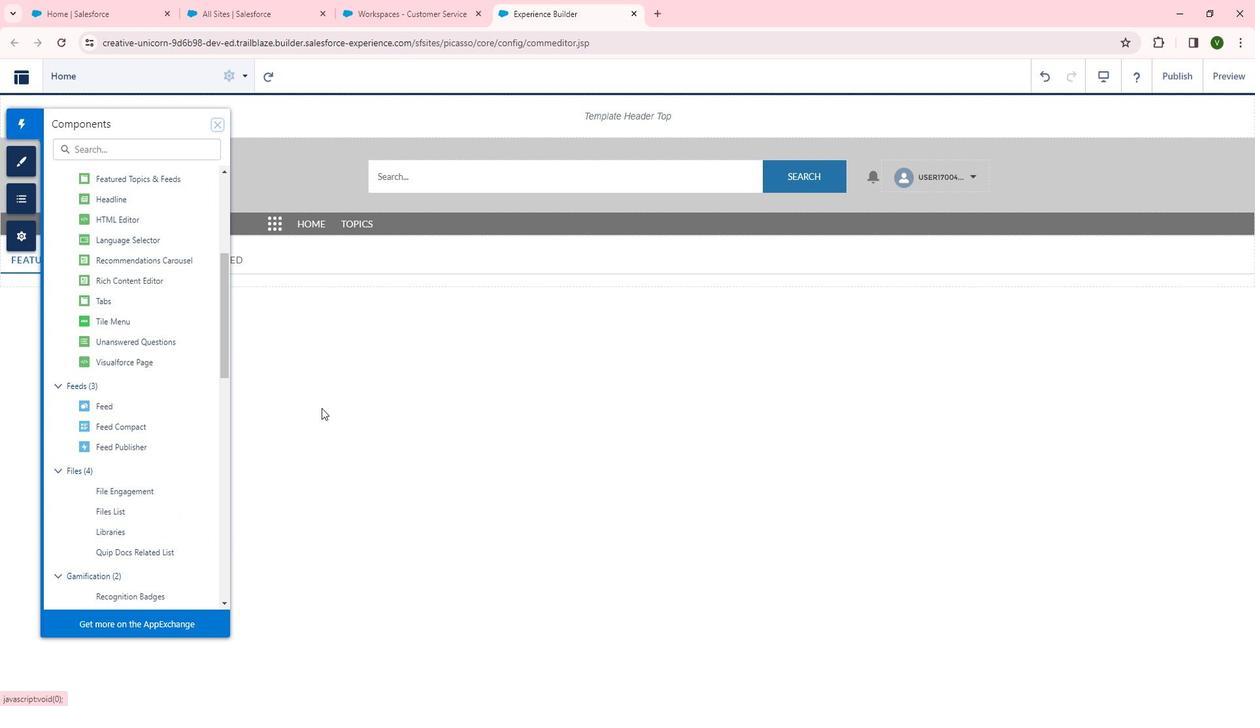 
Action: Mouse scrolled (348, 404) with delta (0, 0)
Screenshot: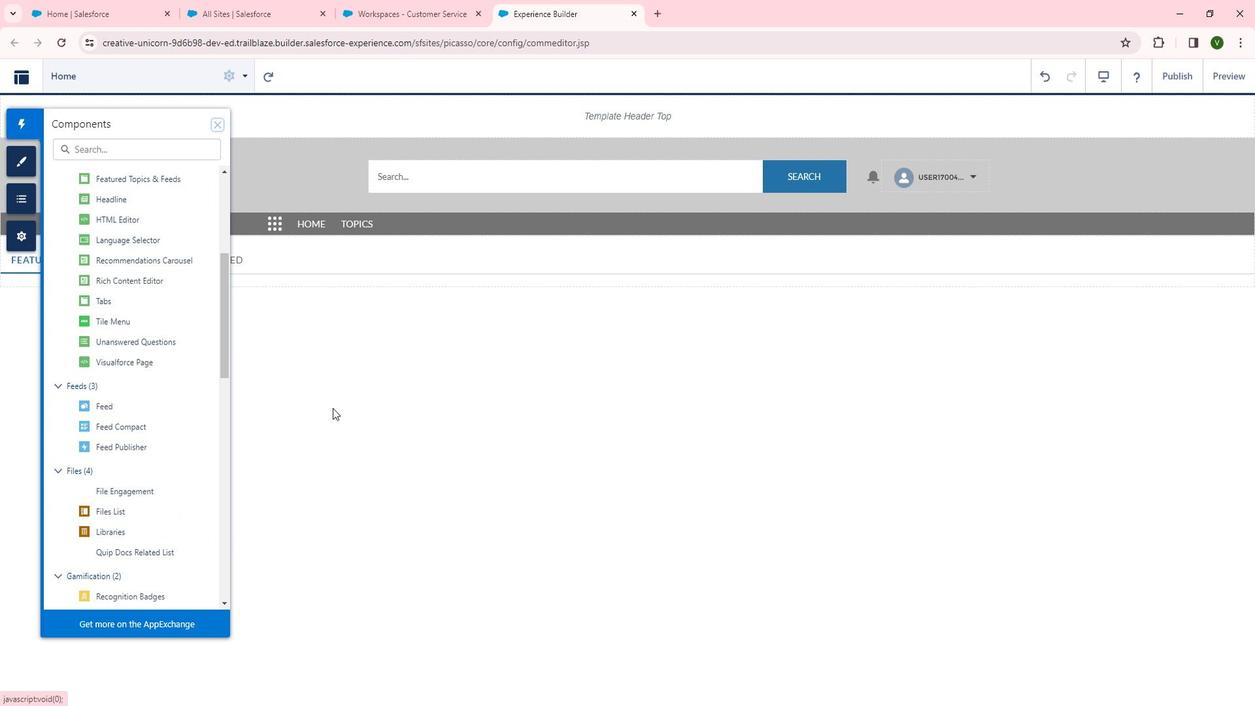 
Action: Mouse scrolled (348, 404) with delta (0, 0)
Screenshot: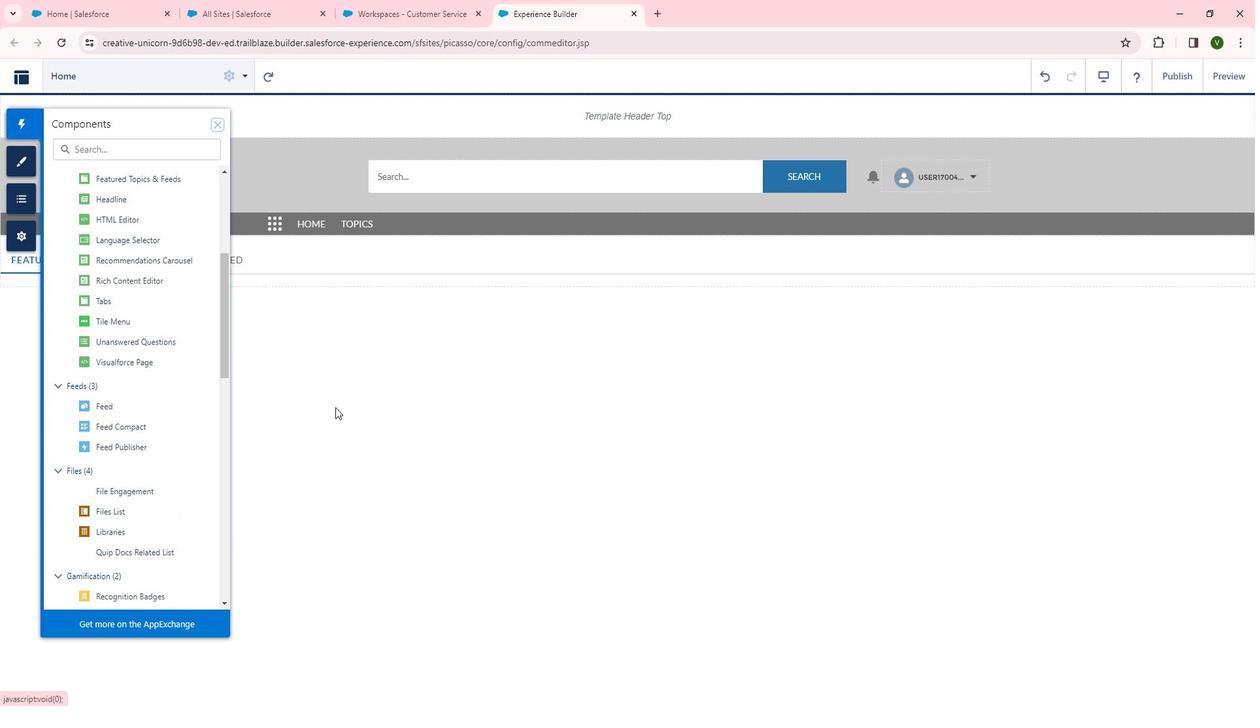
Action: Mouse scrolled (348, 404) with delta (0, 0)
Screenshot: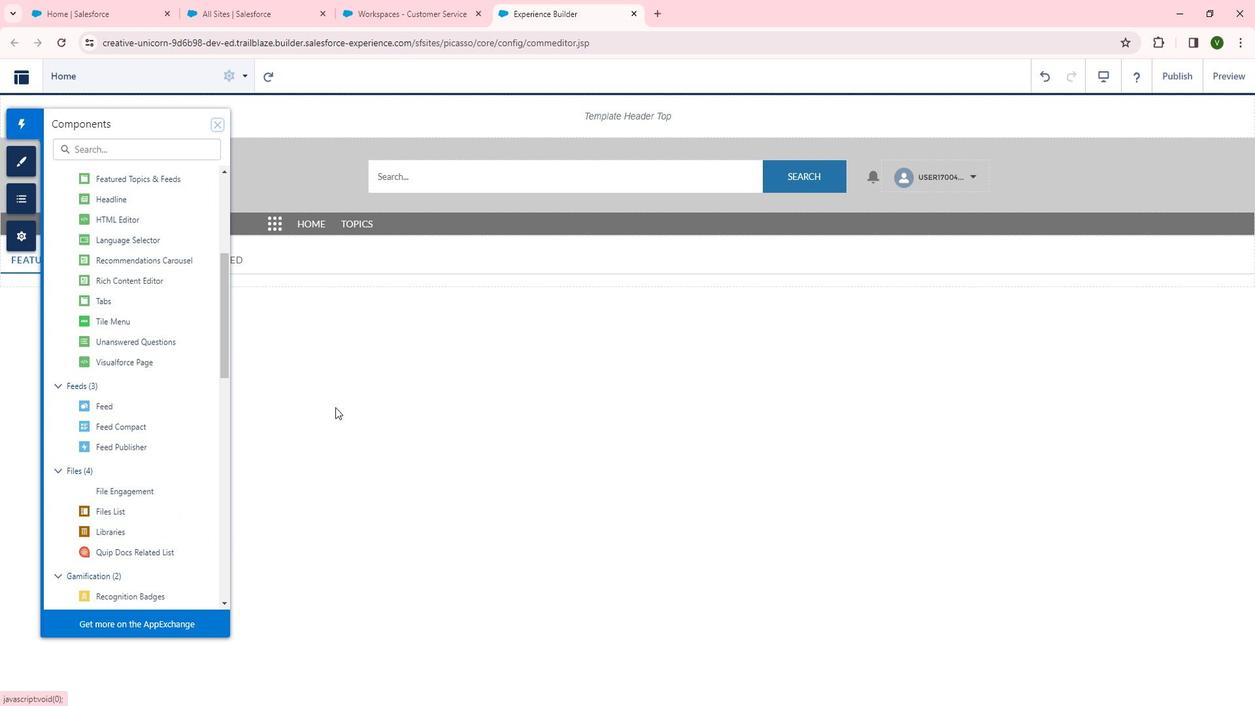 
Action: Mouse scrolled (348, 404) with delta (0, 0)
Screenshot: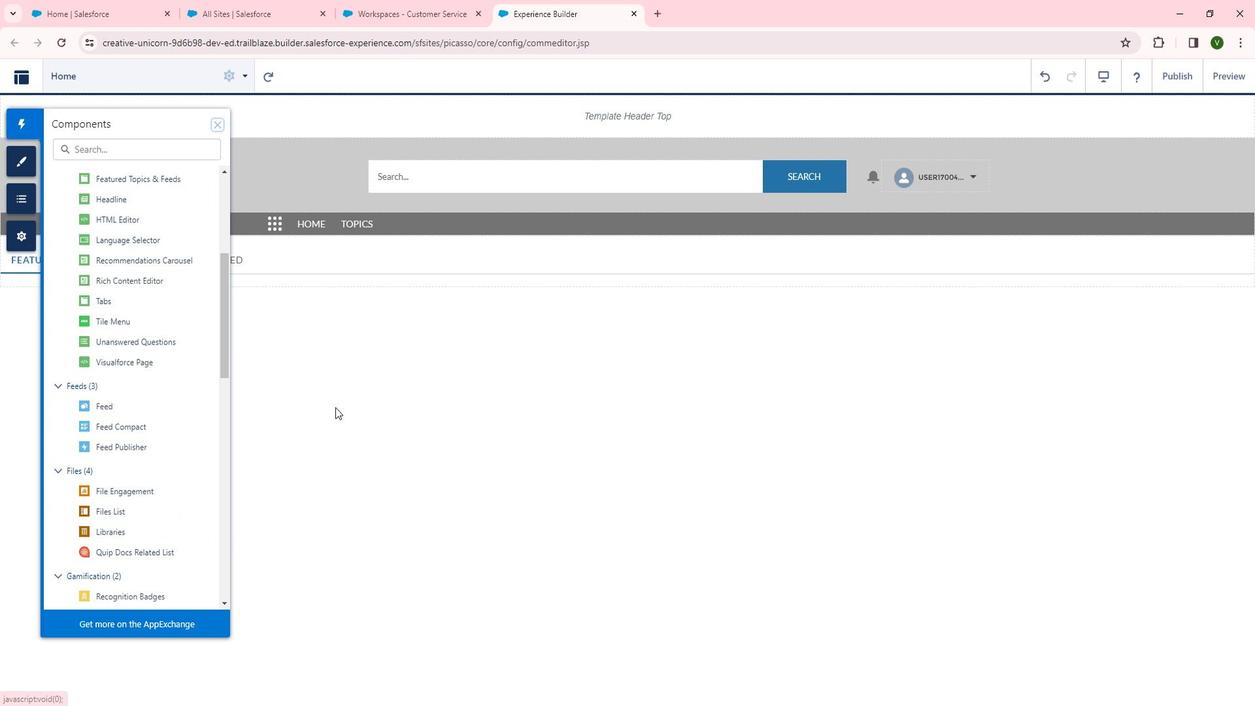 
Action: Mouse moved to (200, 427)
Screenshot: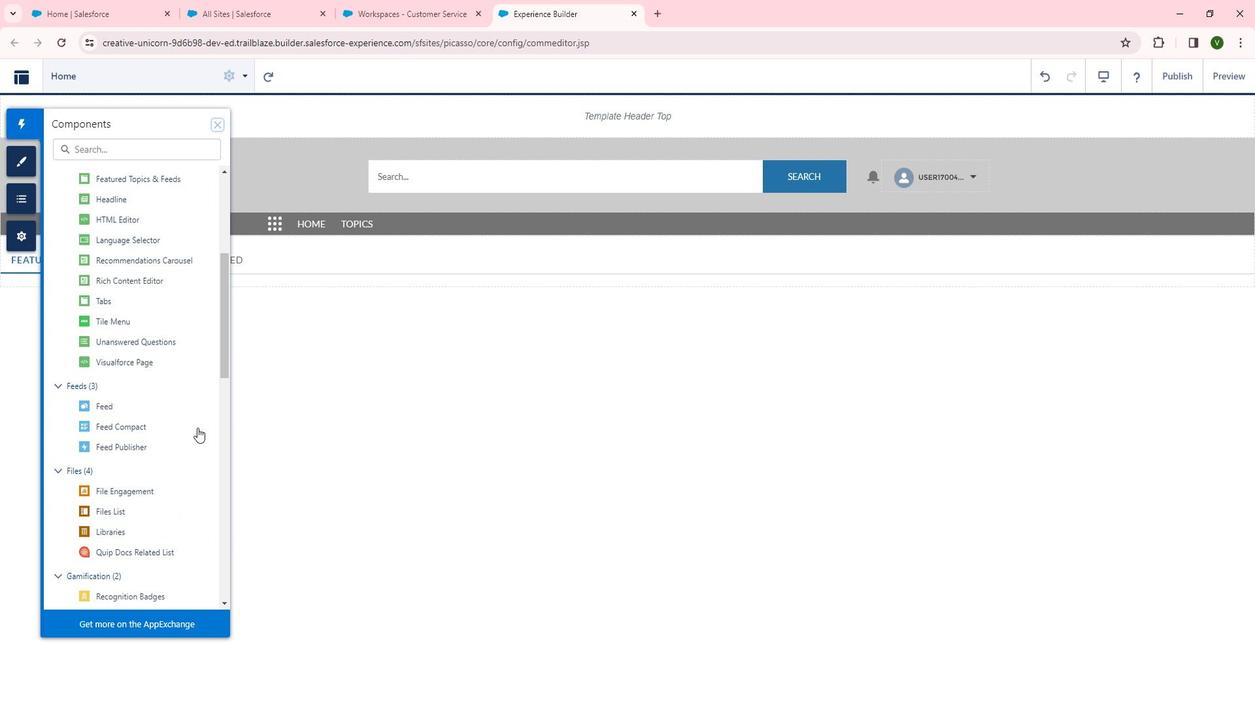 
Action: Mouse scrolled (200, 426) with delta (0, 0)
Screenshot: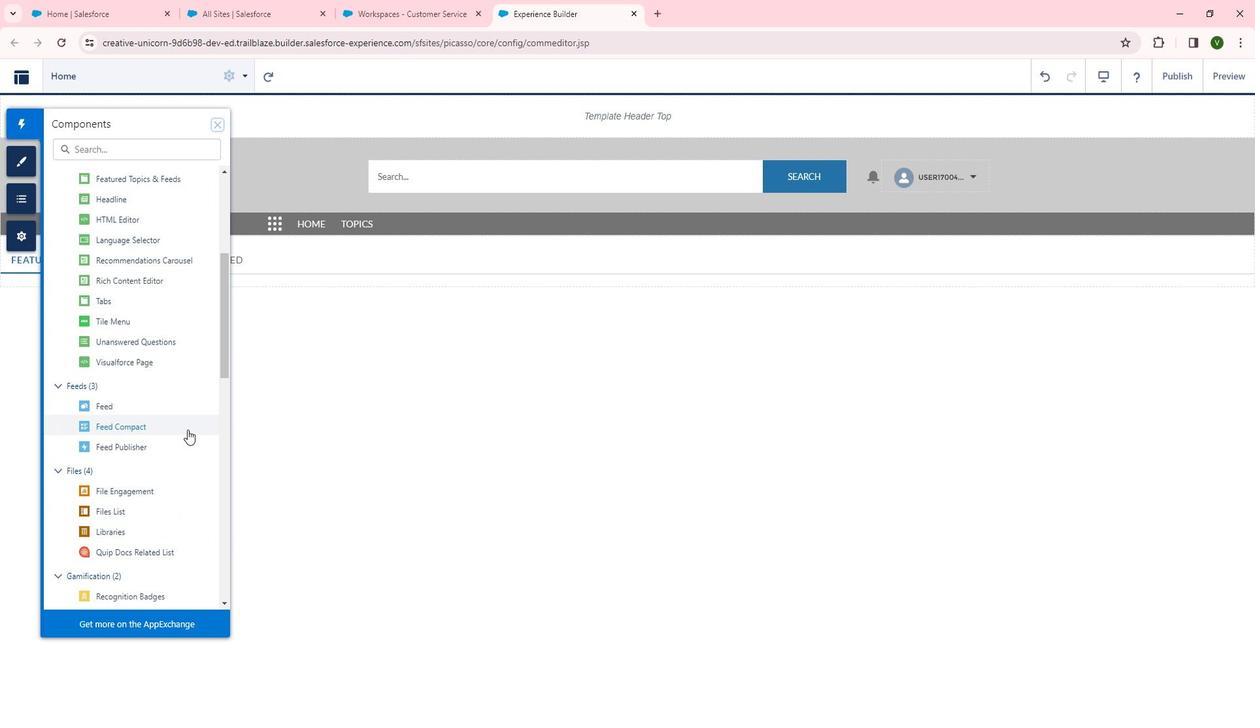 
Action: Mouse scrolled (200, 426) with delta (0, 0)
Screenshot: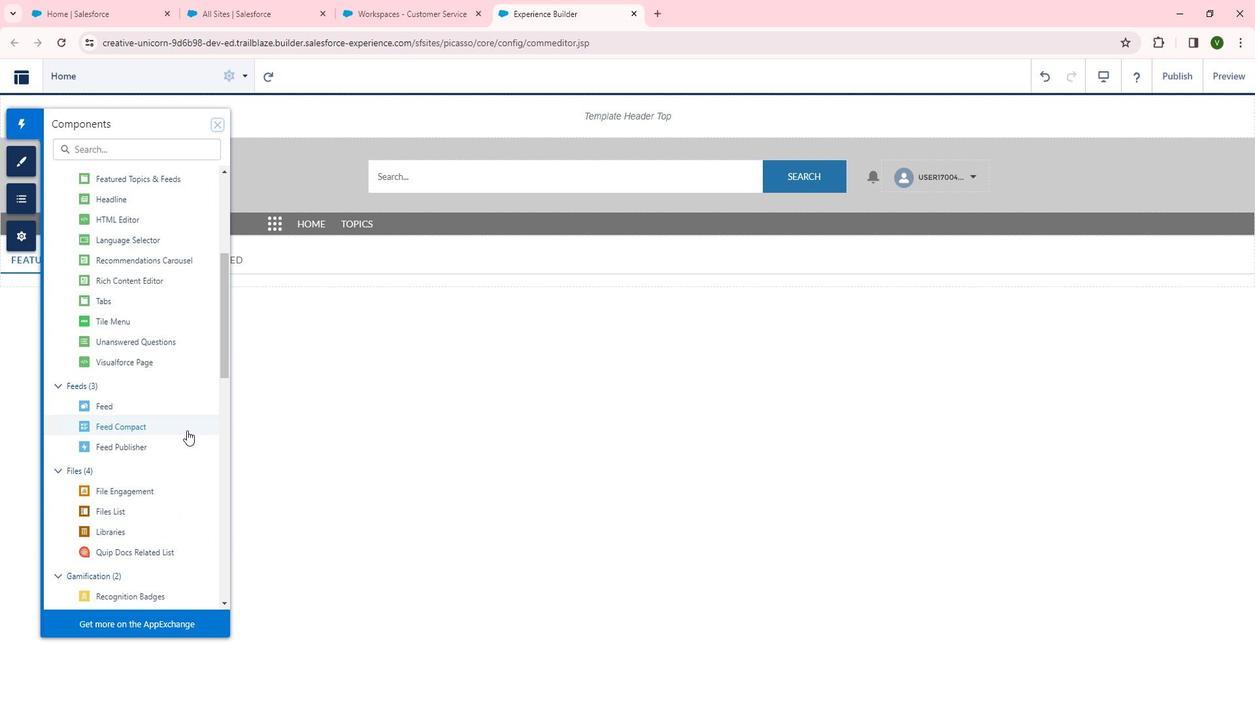 
Action: Mouse moved to (429, 442)
Screenshot: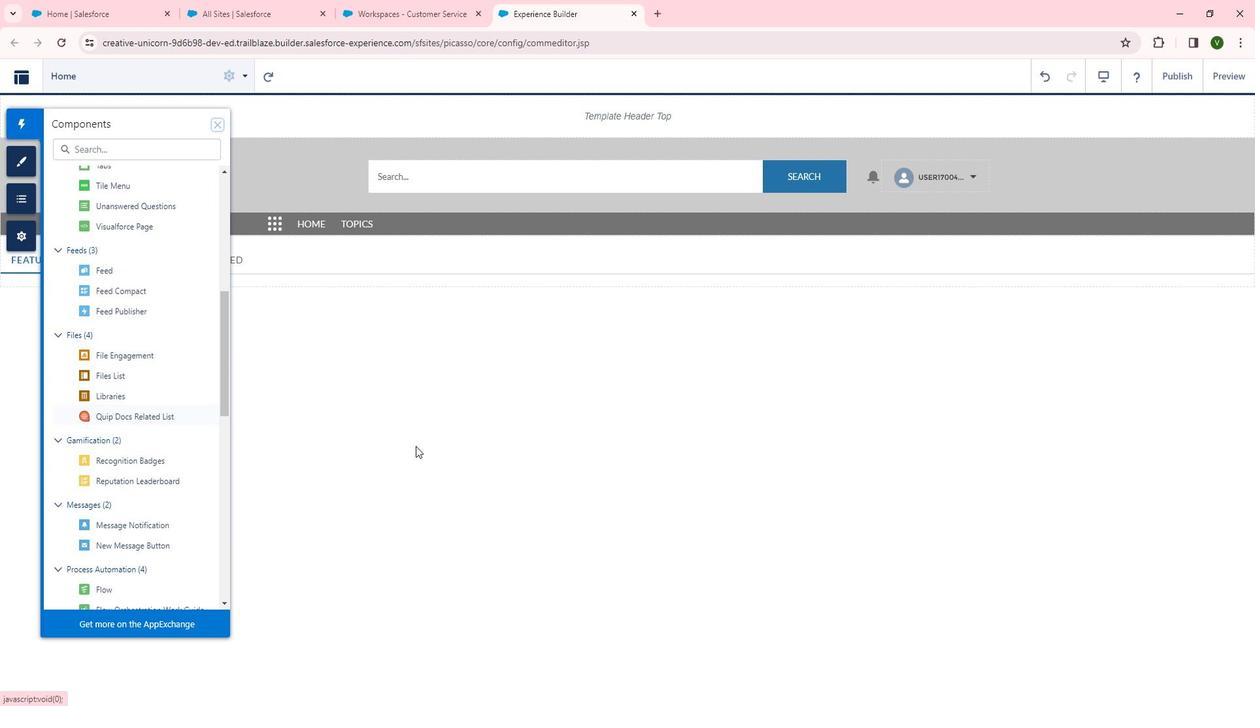 
Action: Mouse scrolled (429, 441) with delta (0, 0)
Screenshot: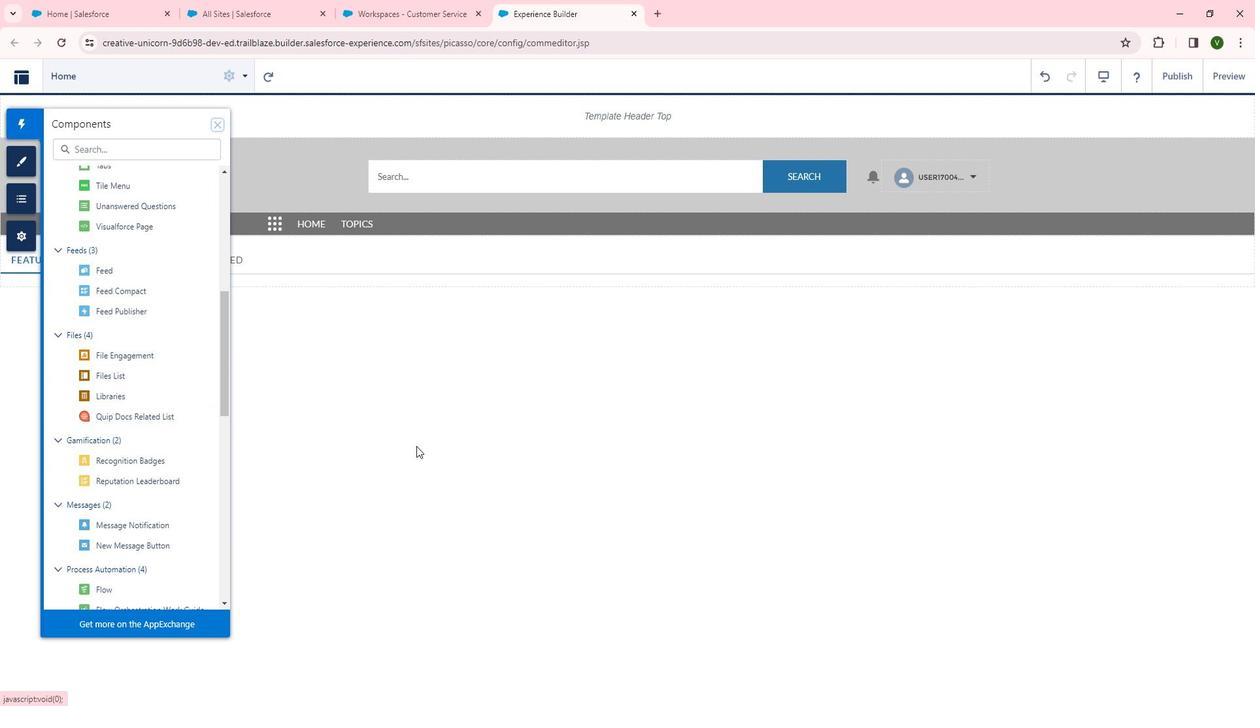 
Action: Mouse scrolled (429, 441) with delta (0, 0)
Screenshot: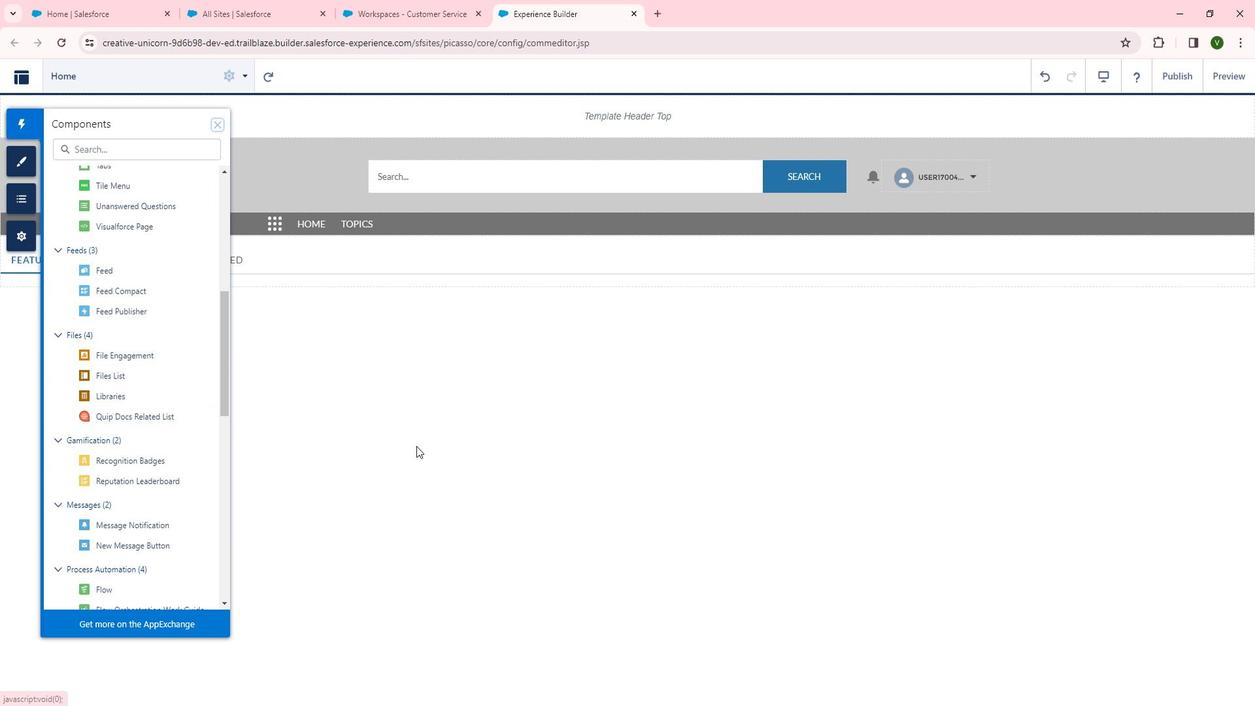 
Action: Mouse moved to (185, 451)
Screenshot: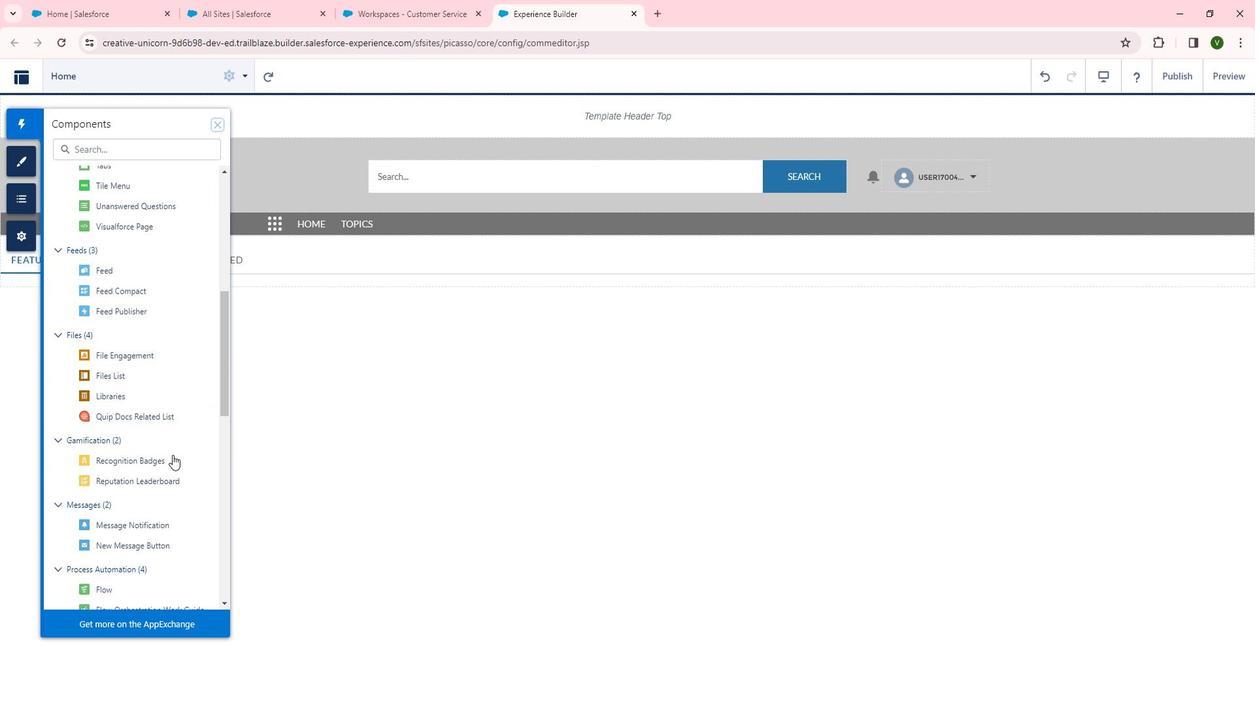 
Action: Mouse scrolled (185, 451) with delta (0, 0)
Screenshot: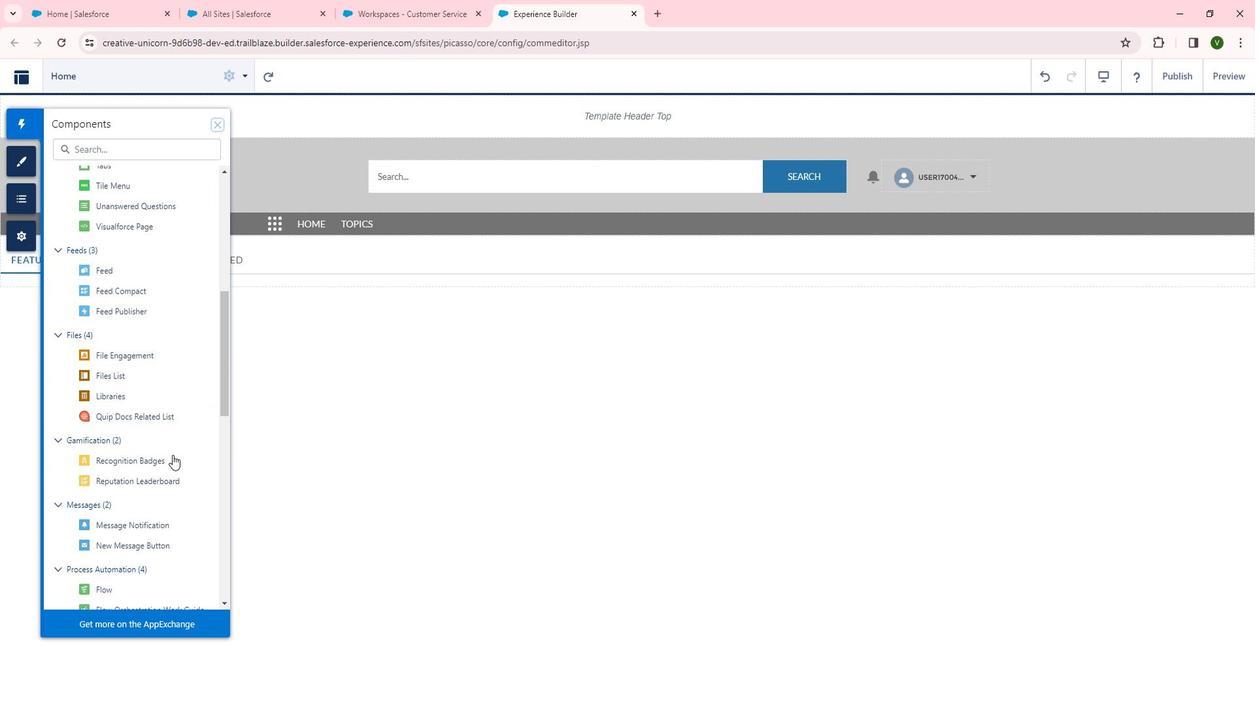 
Action: Mouse scrolled (185, 451) with delta (0, 0)
Screenshot: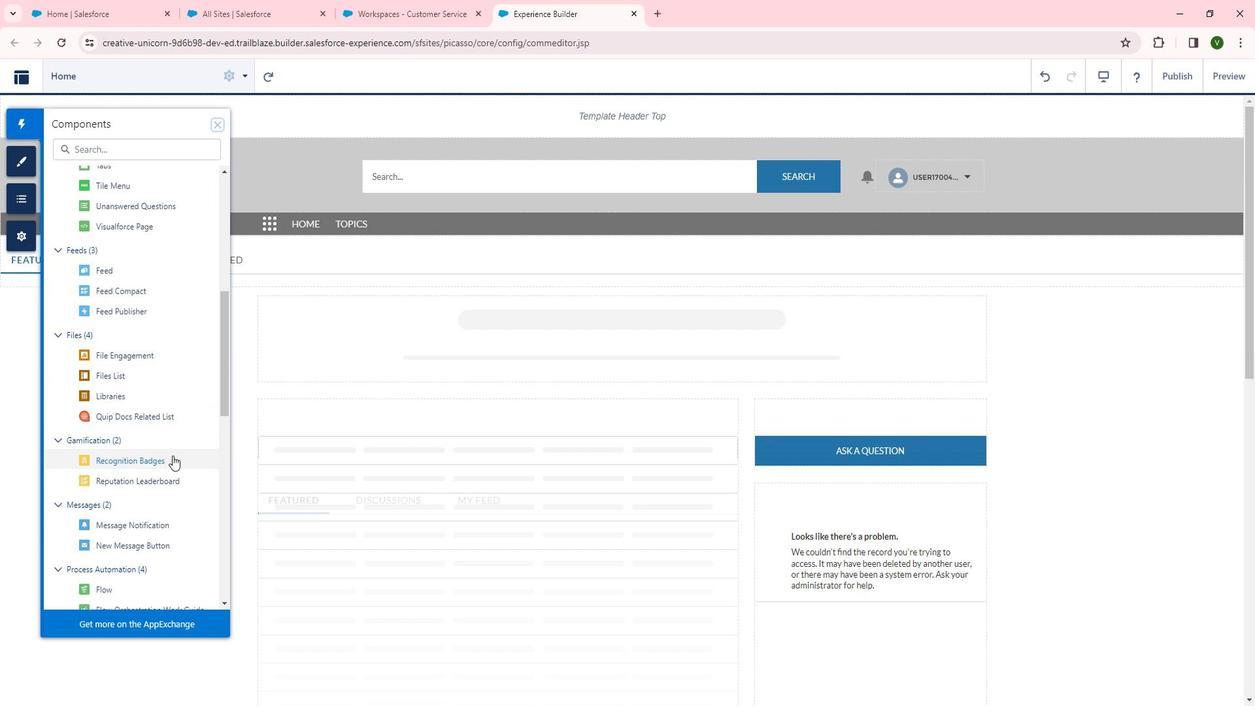 
Action: Mouse scrolled (185, 451) with delta (0, 0)
Screenshot: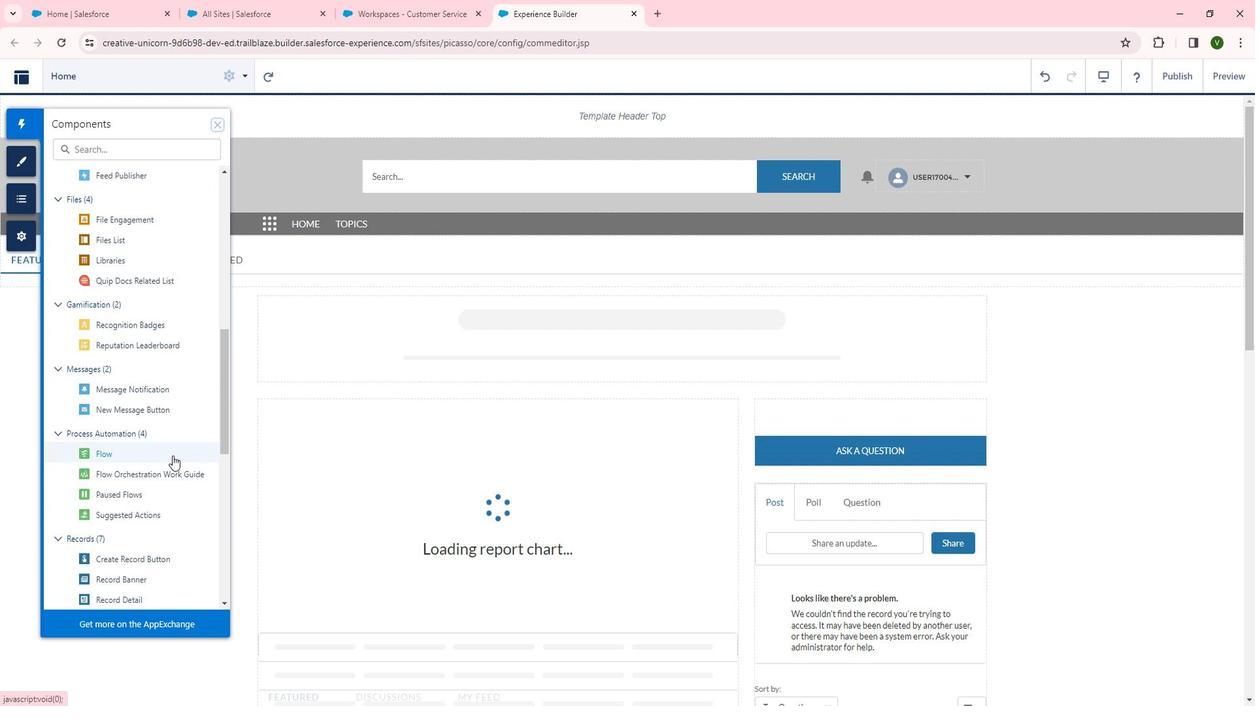 
Action: Mouse moved to (415, 463)
Screenshot: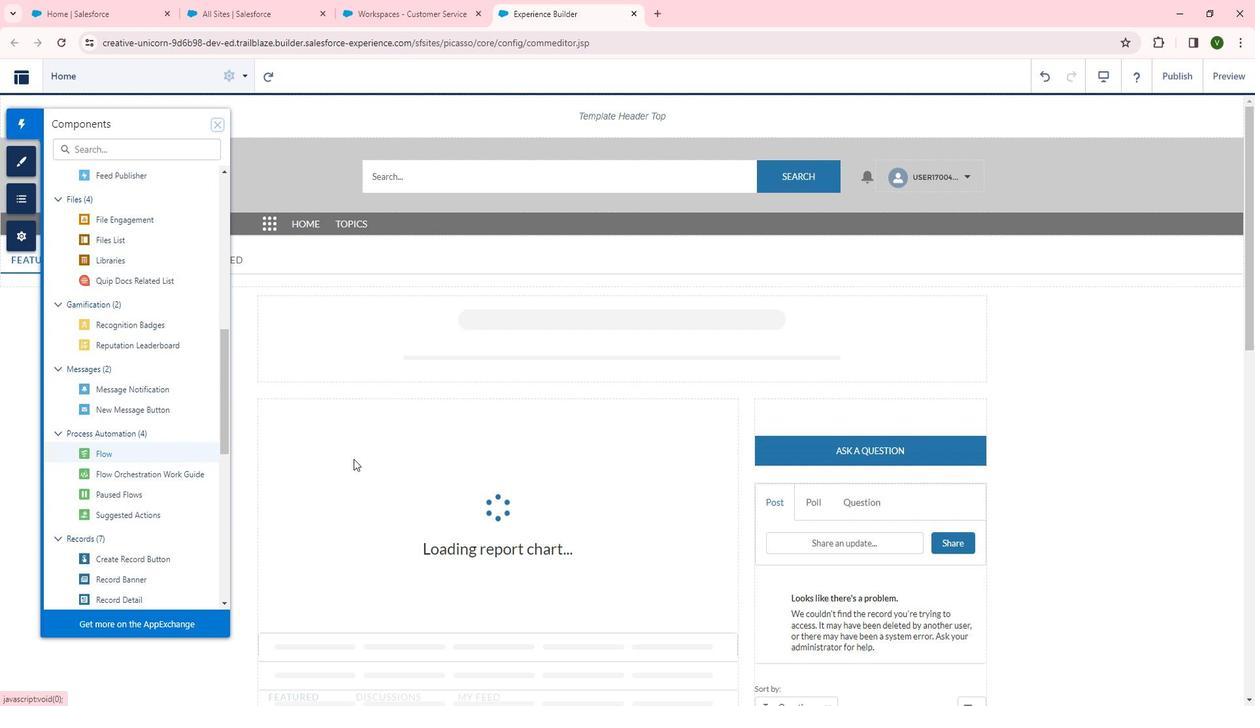 
Action: Mouse scrolled (415, 462) with delta (0, 0)
Screenshot: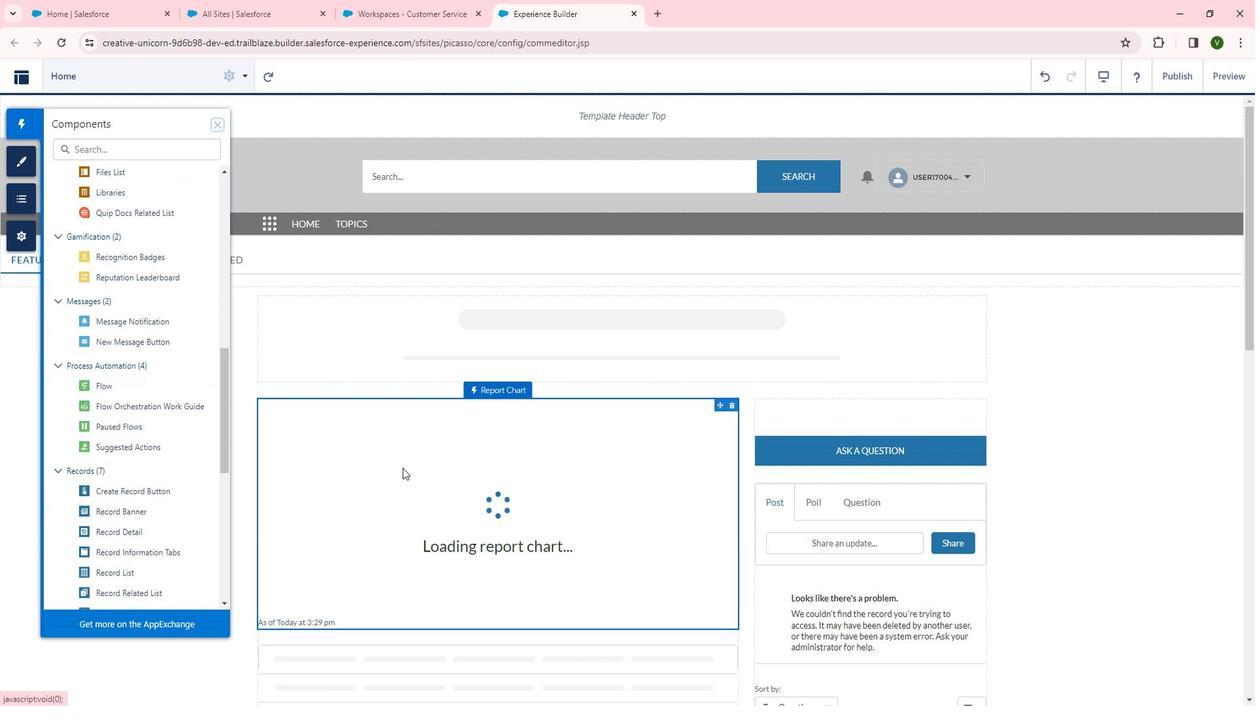 
Action: Mouse scrolled (415, 462) with delta (0, 0)
Screenshot: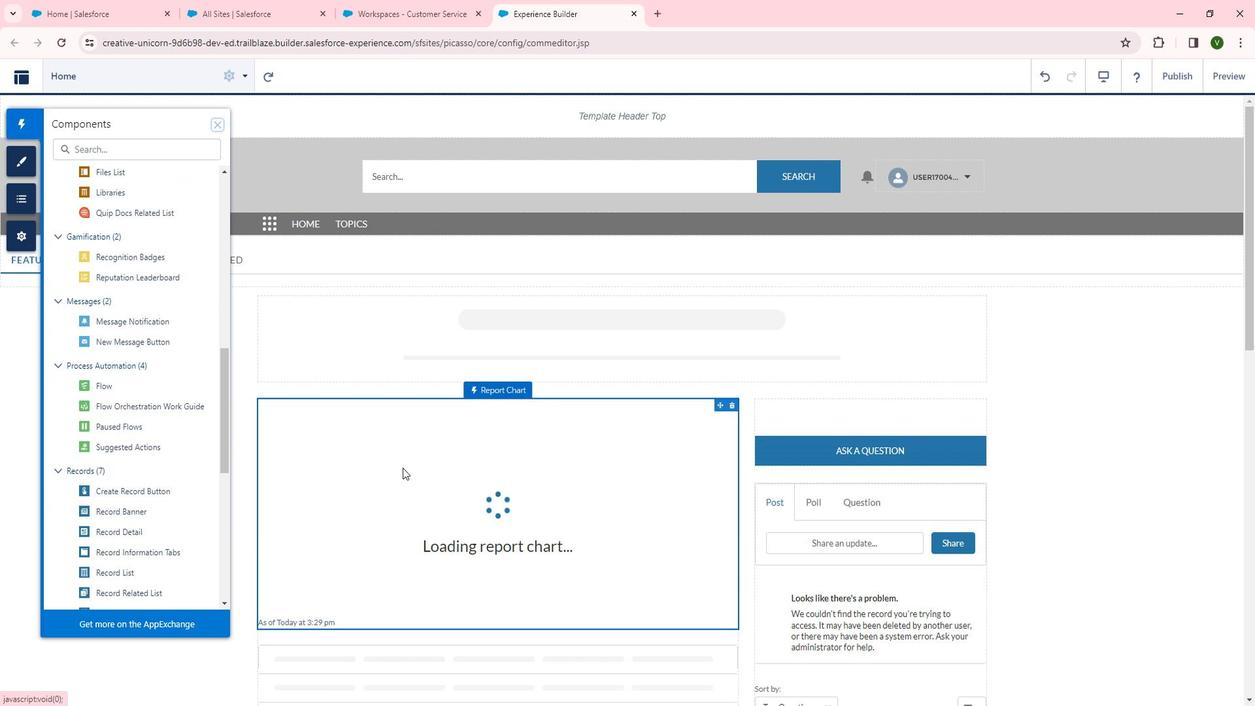 
Action: Mouse scrolled (415, 462) with delta (0, 0)
Screenshot: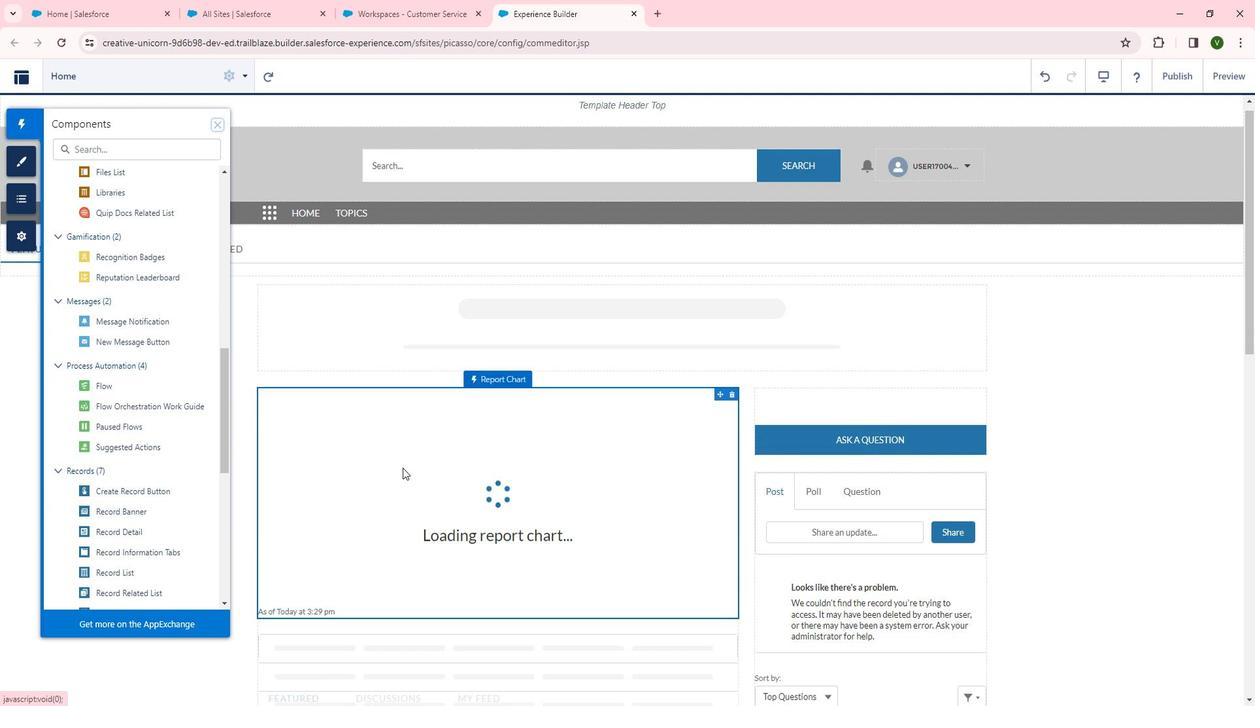
Action: Mouse scrolled (415, 462) with delta (0, 0)
Screenshot: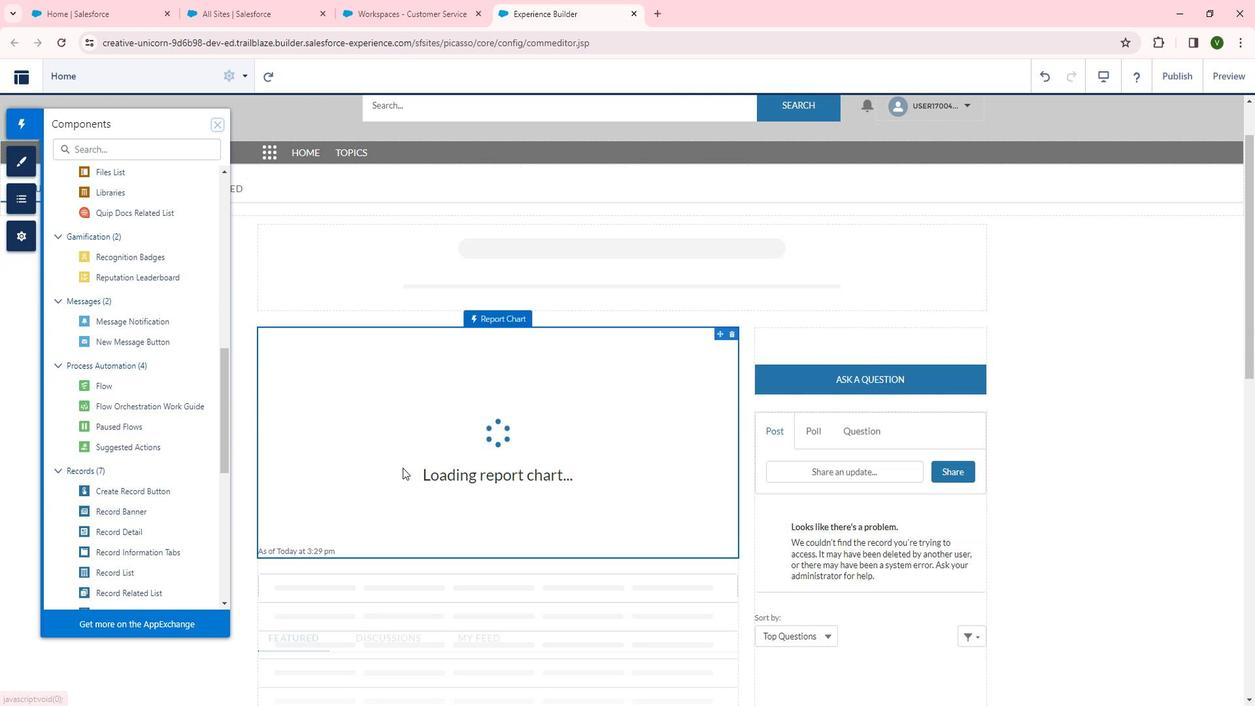 
Action: Mouse moved to (373, 461)
Screenshot: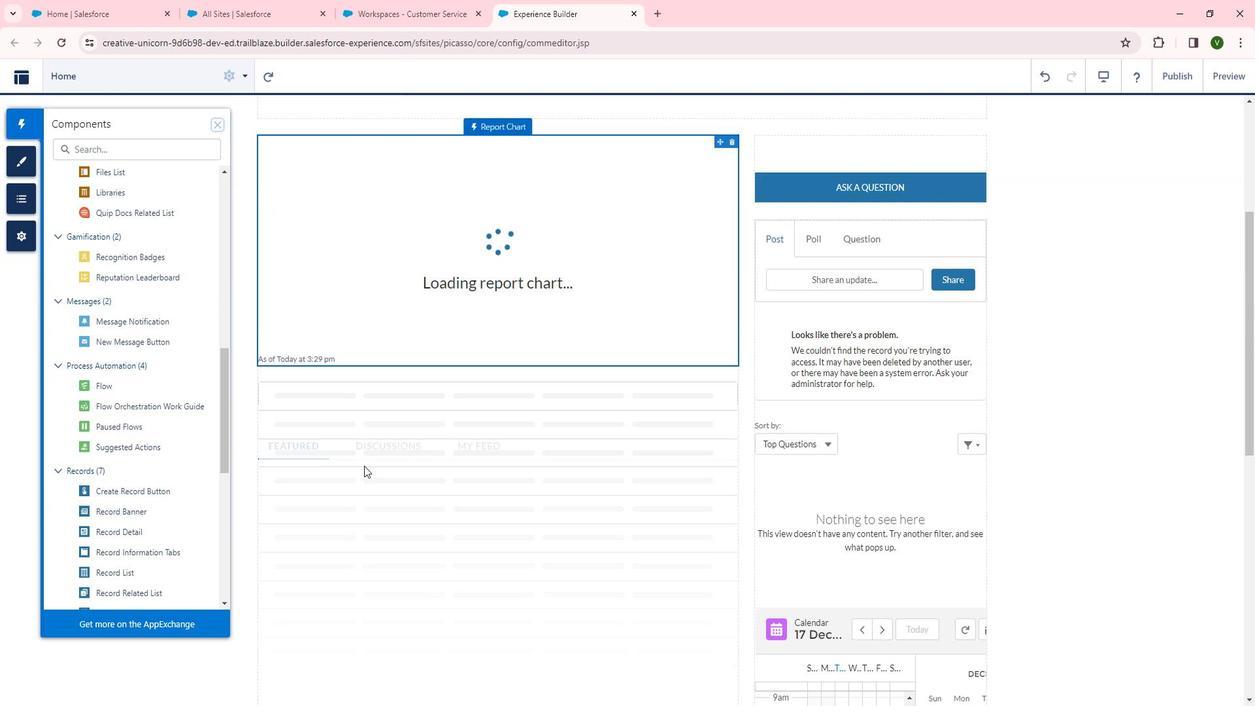 
Action: Mouse scrolled (373, 460) with delta (0, 0)
Screenshot: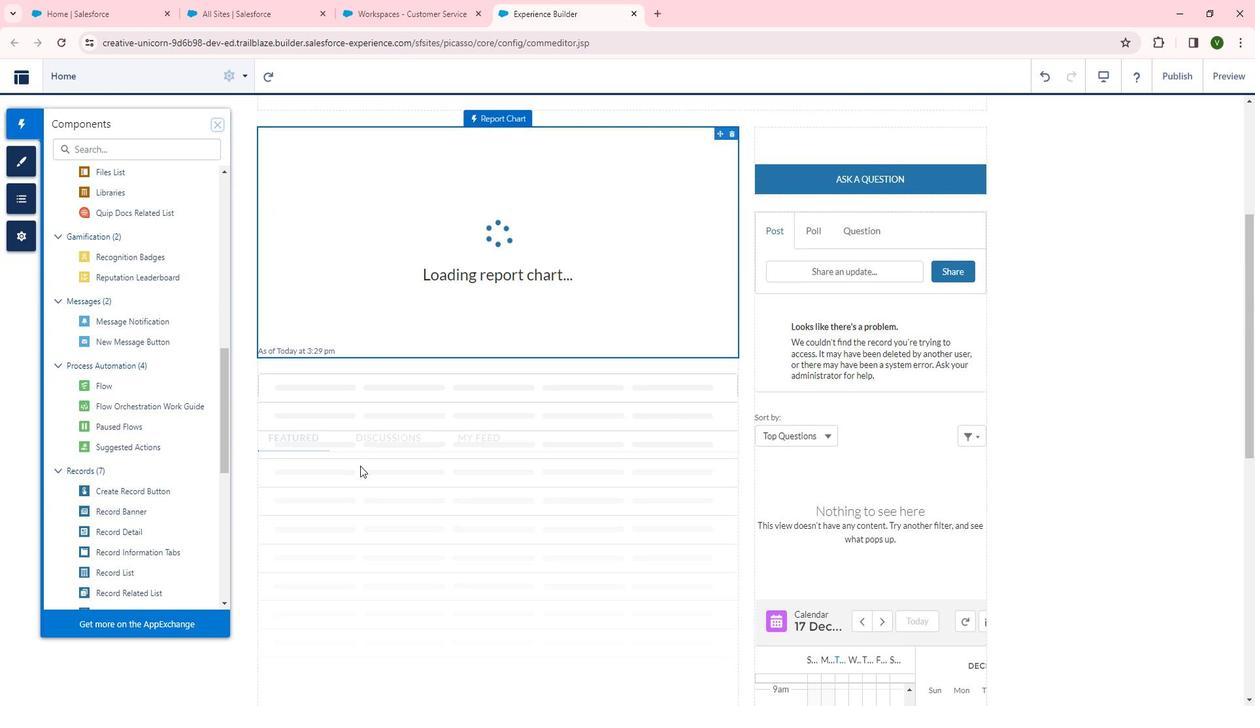 
Action: Mouse scrolled (373, 460) with delta (0, 0)
Screenshot: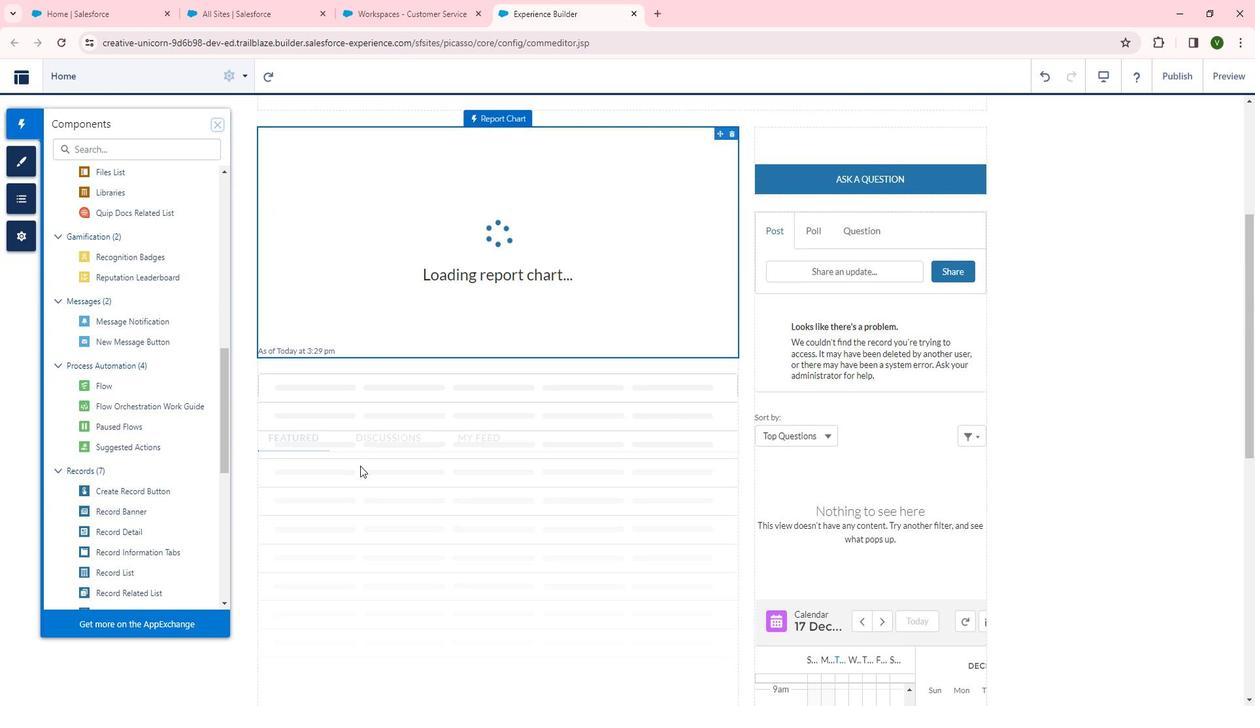 
Action: Mouse scrolled (373, 460) with delta (0, 0)
Screenshot: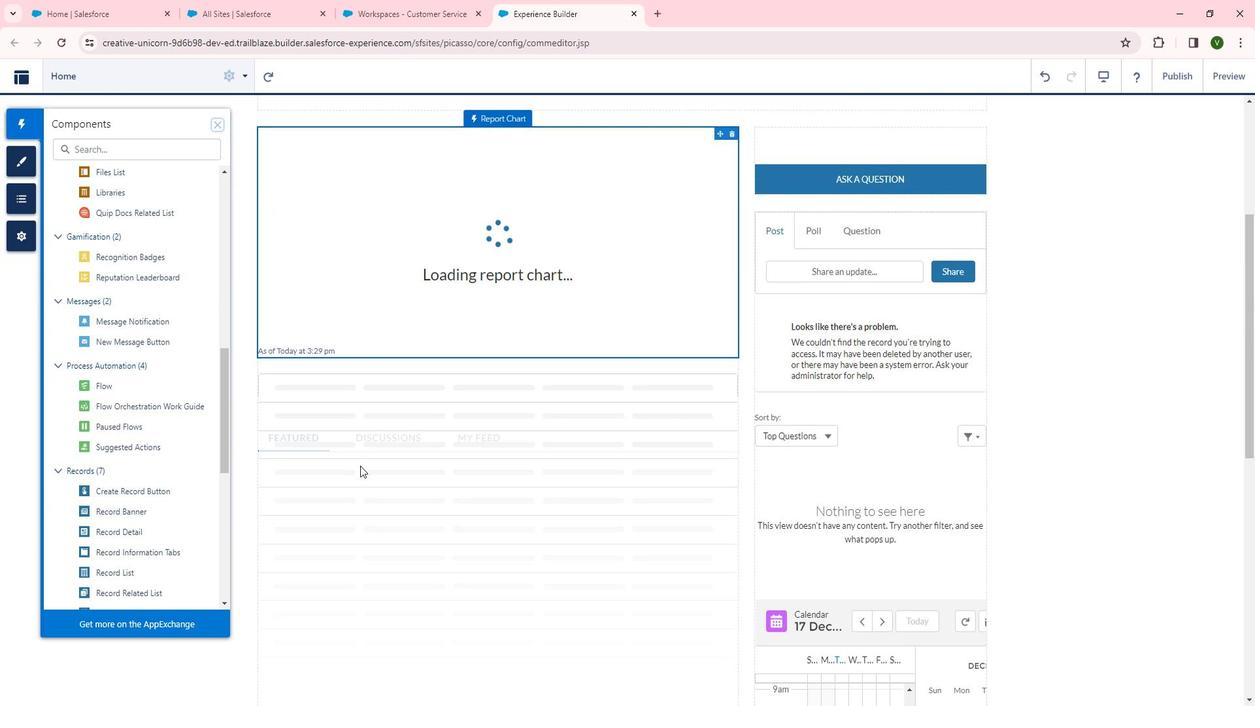 
Action: Mouse scrolled (373, 460) with delta (0, 0)
Screenshot: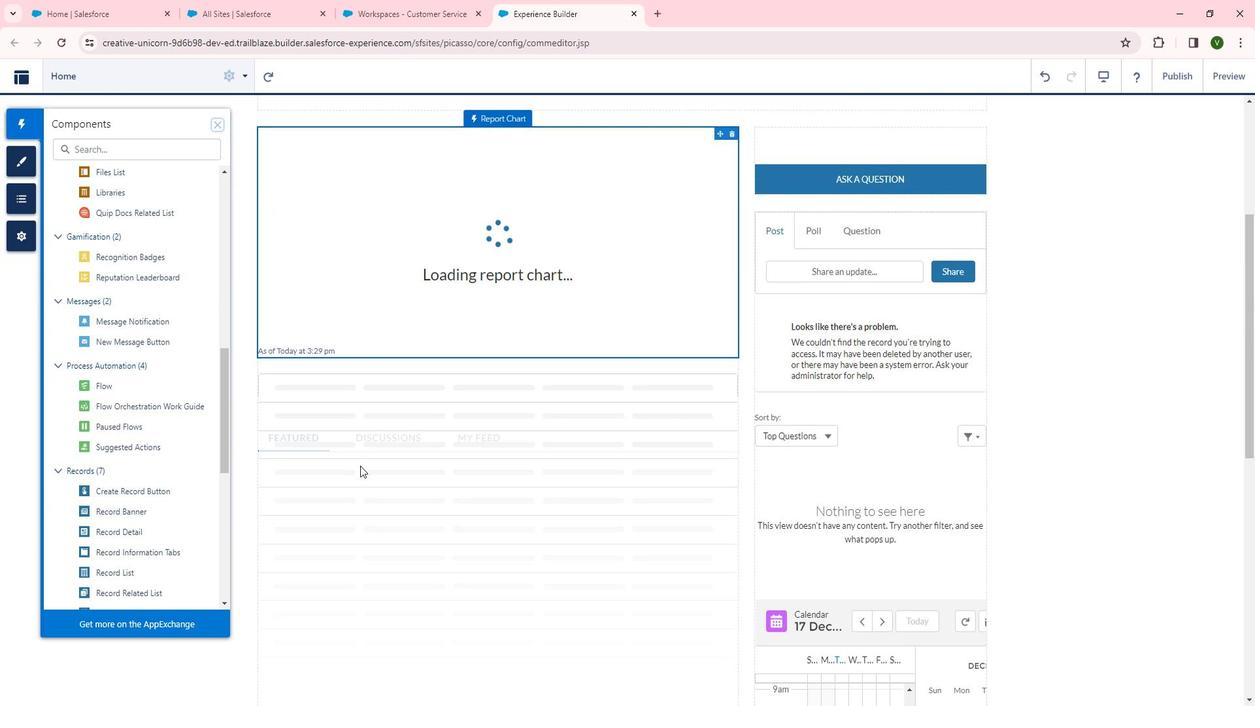 
Action: Mouse moved to (151, 462)
Screenshot: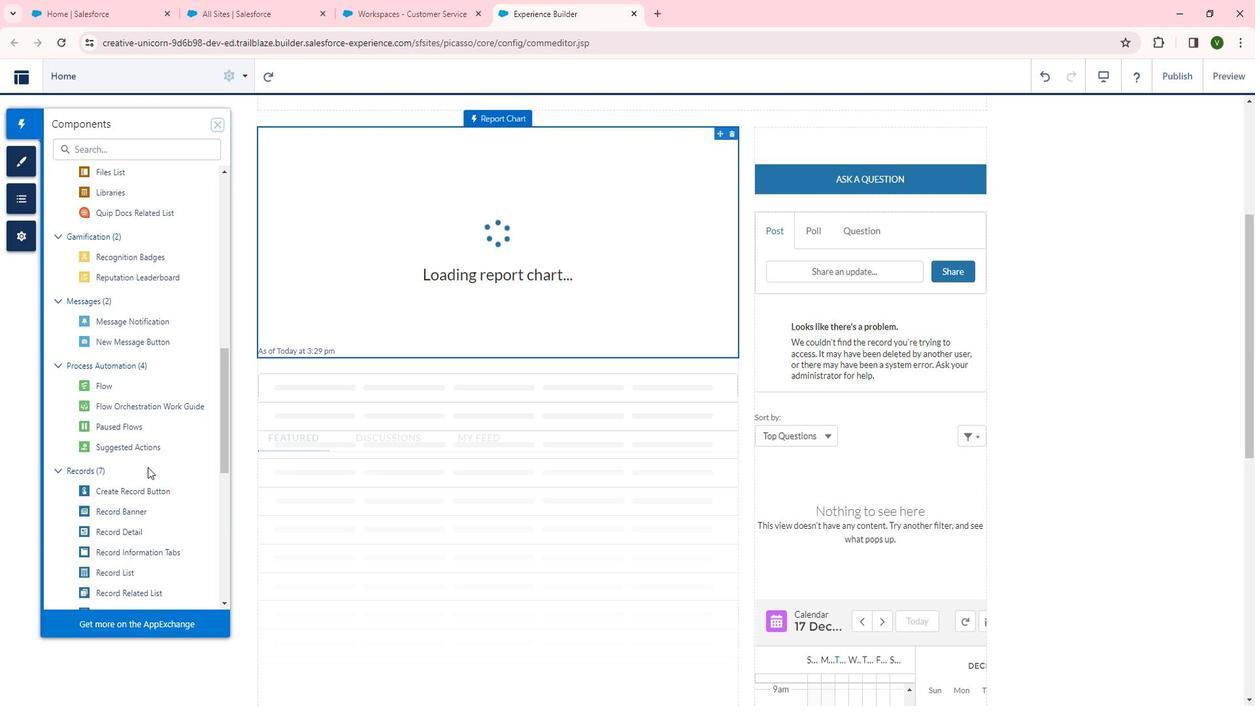 
Action: Mouse scrolled (151, 462) with delta (0, 0)
Screenshot: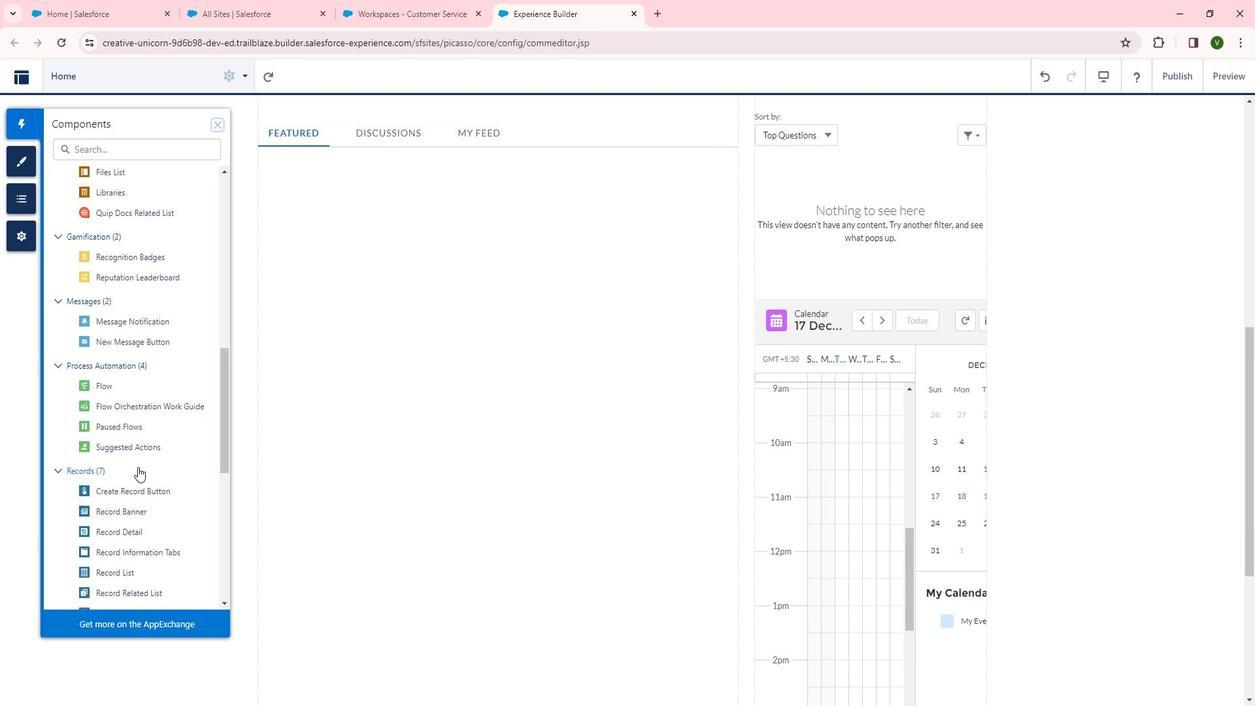 
Action: Mouse moved to (164, 260)
Screenshot: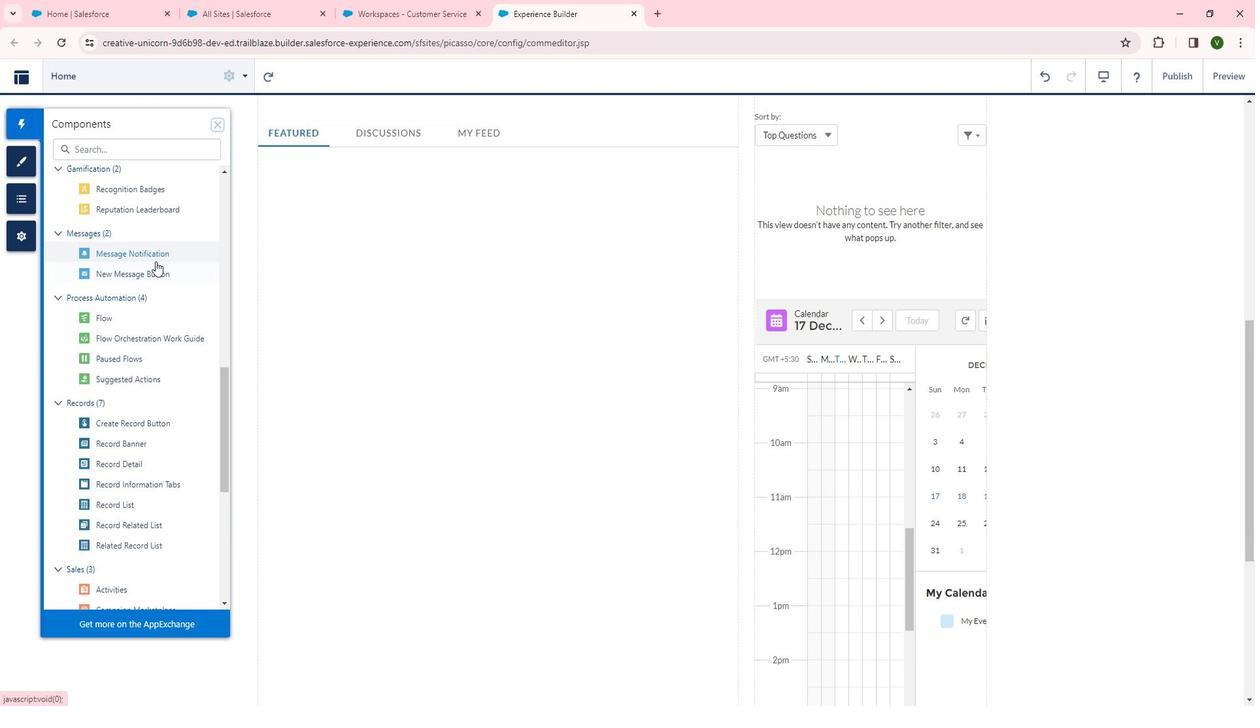 
Action: Mouse pressed left at (164, 260)
Screenshot: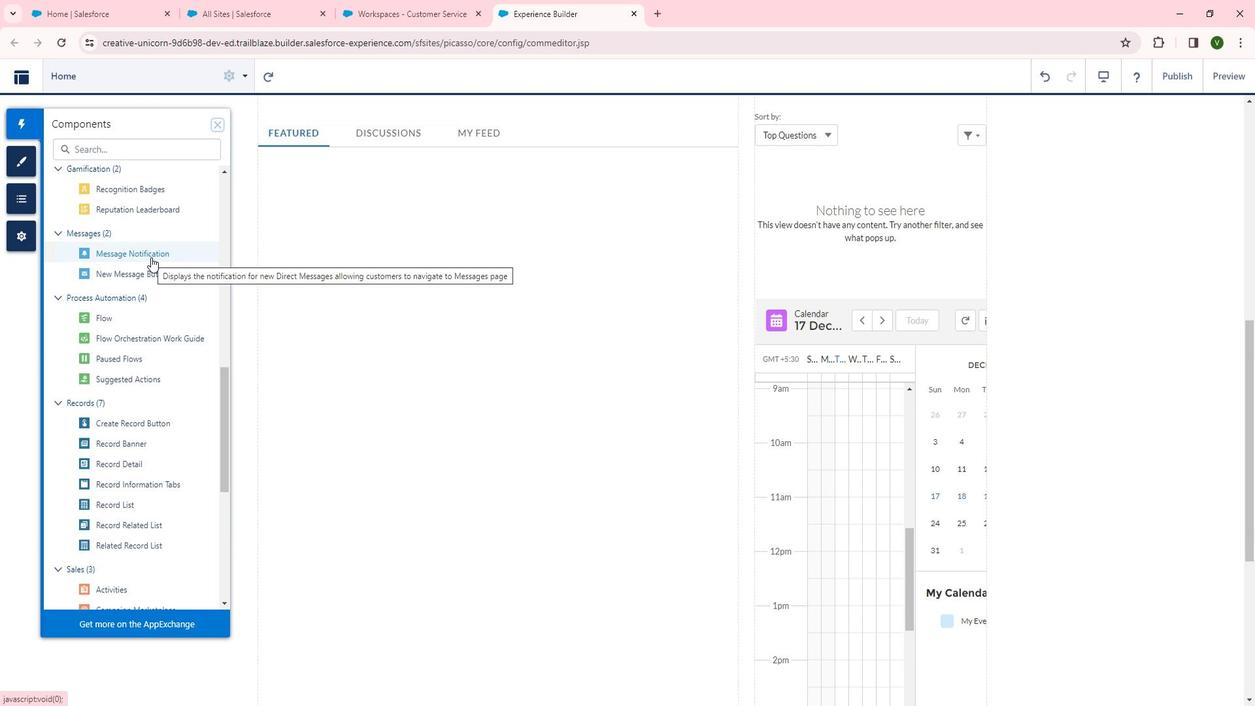 
Action: Mouse moved to (850, 240)
Screenshot: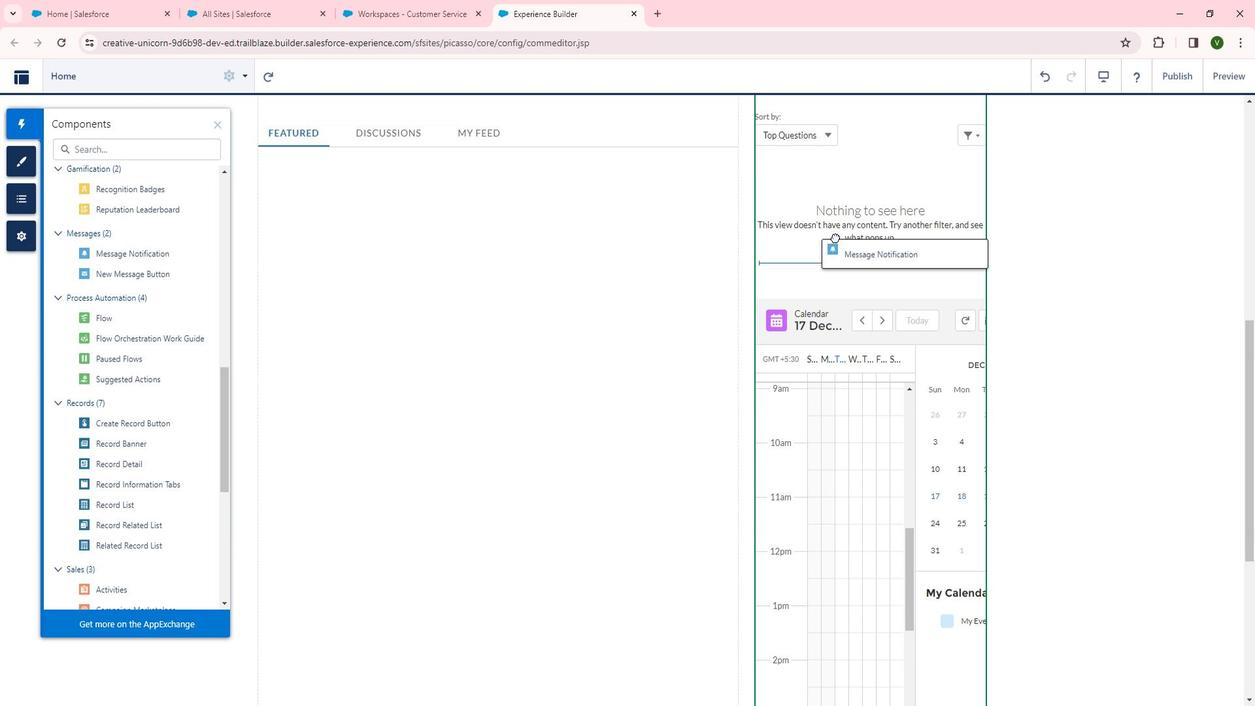 
